 Task: Add an event with the title Sales Pipeline Evaluation, date '2023/10/24', time 8:30 AM to 10:30 AMand add a description: Welcome to the Lunch with Mentor session, an invaluable opportunity for personal growth and guidance. This session aims to create a casual and supportive environment where mentees can connect with experienced mentors, gain insights, and receive valuable advice to navigate their professional journeys., put the event into Blue category . Add location for the event as: 123 Antibes, France, logged in from the account softage.3@softage.netand send the event invitation to softage.8@softage.net and softage.9@softage.net. Set a reminder for the event 15 minutes before
Action: Mouse moved to (109, 117)
Screenshot: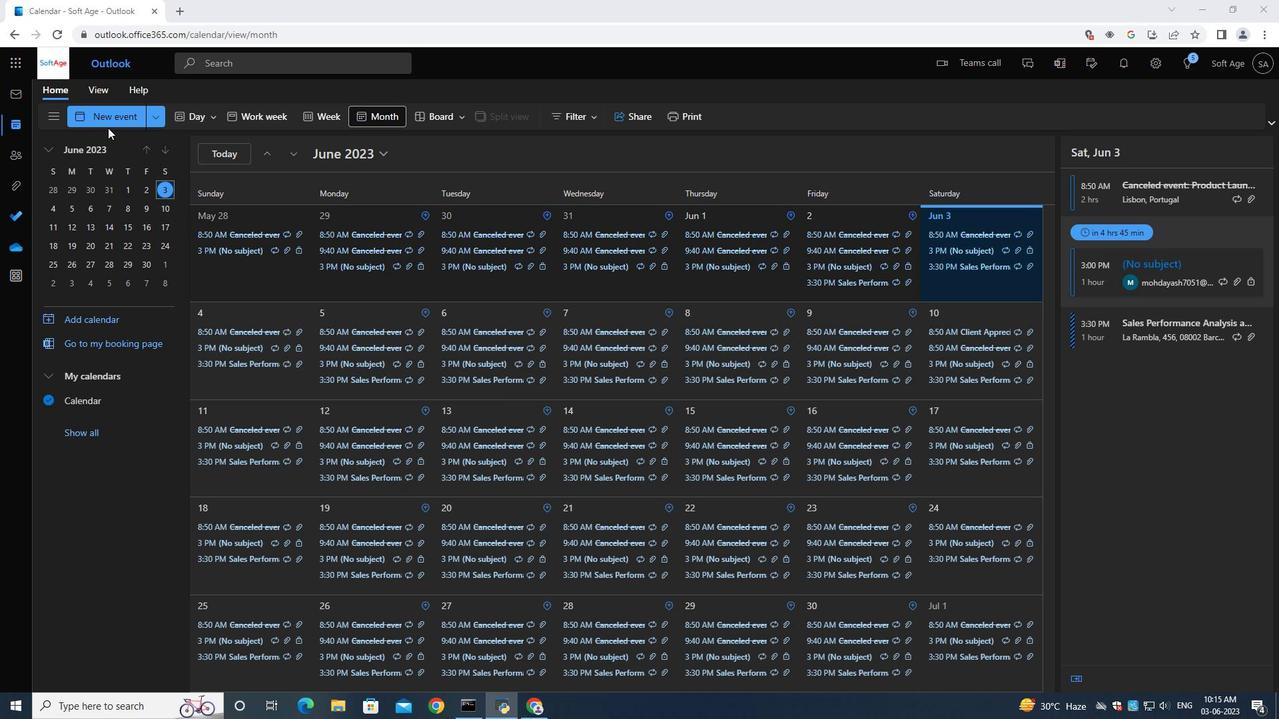 
Action: Mouse pressed left at (109, 117)
Screenshot: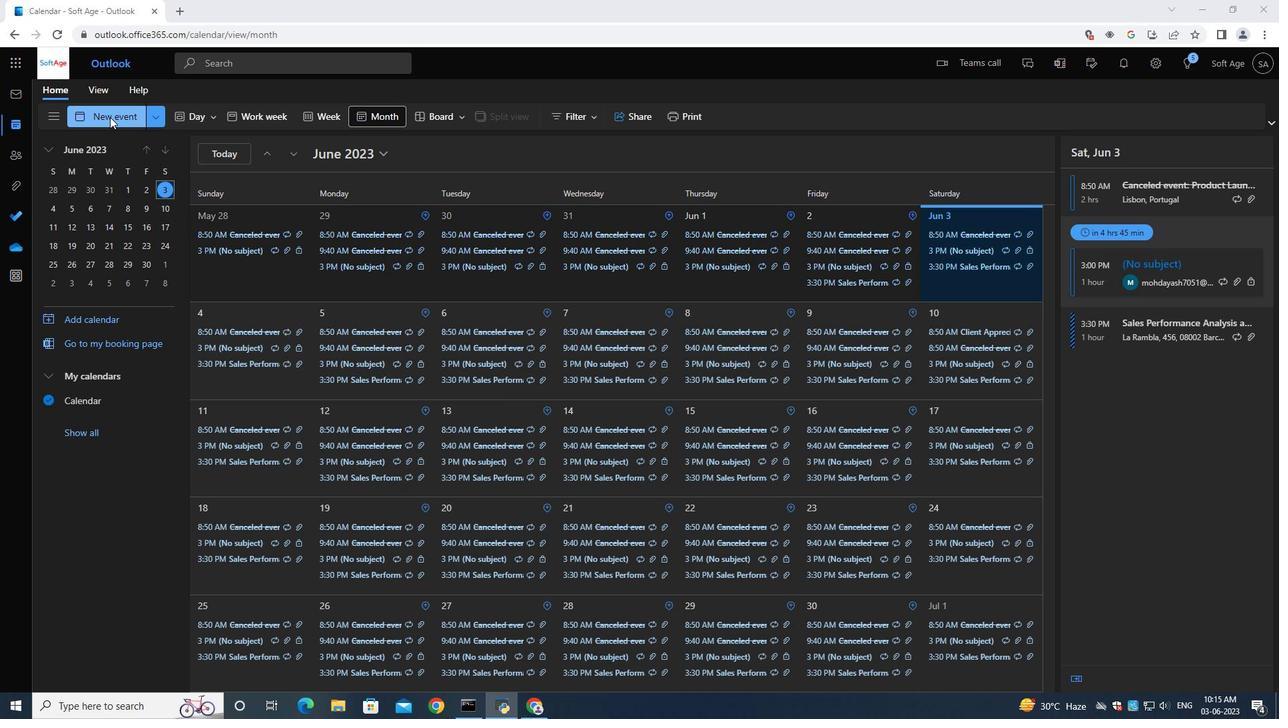 
Action: Mouse moved to (395, 211)
Screenshot: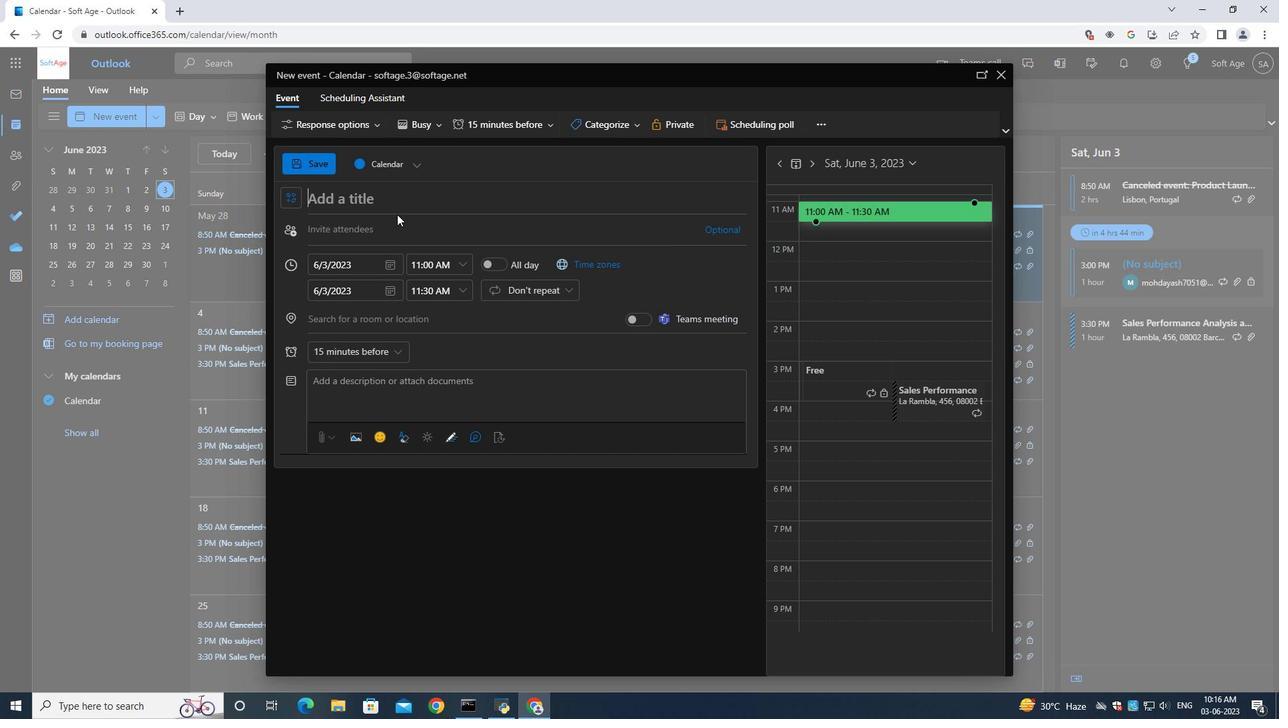 
Action: Mouse pressed left at (395, 211)
Screenshot: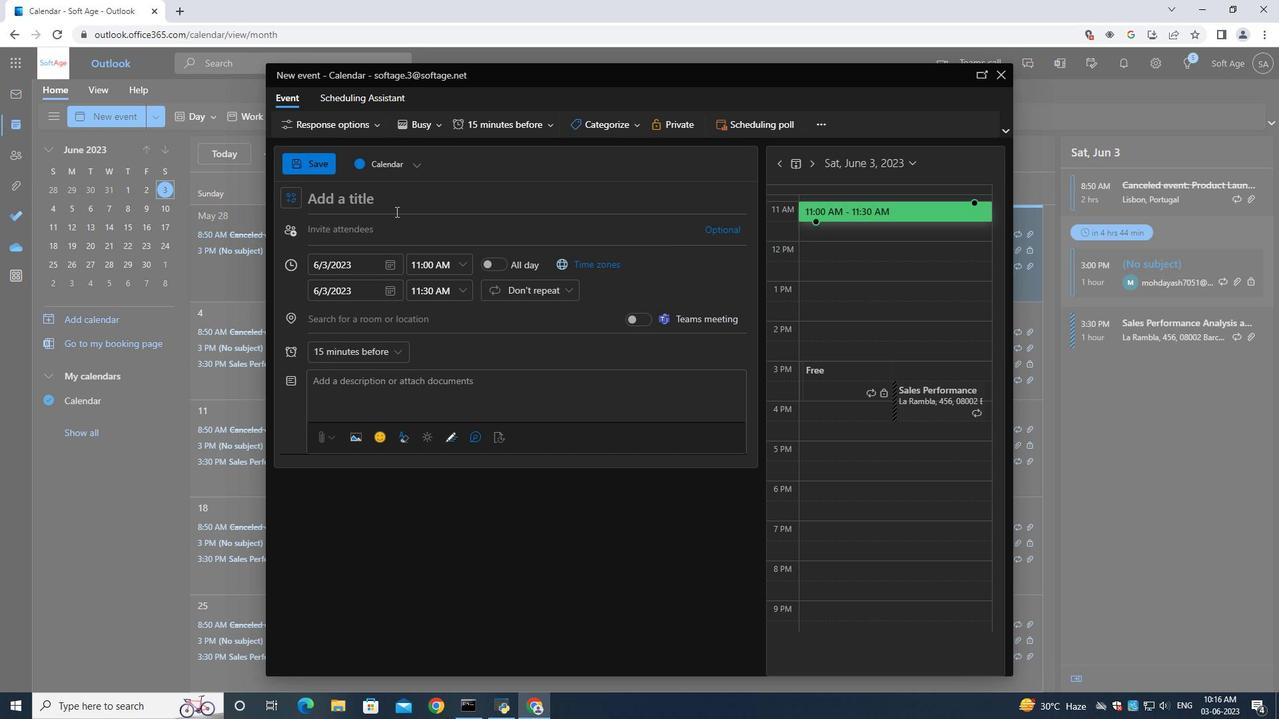 
Action: Mouse moved to (395, 211)
Screenshot: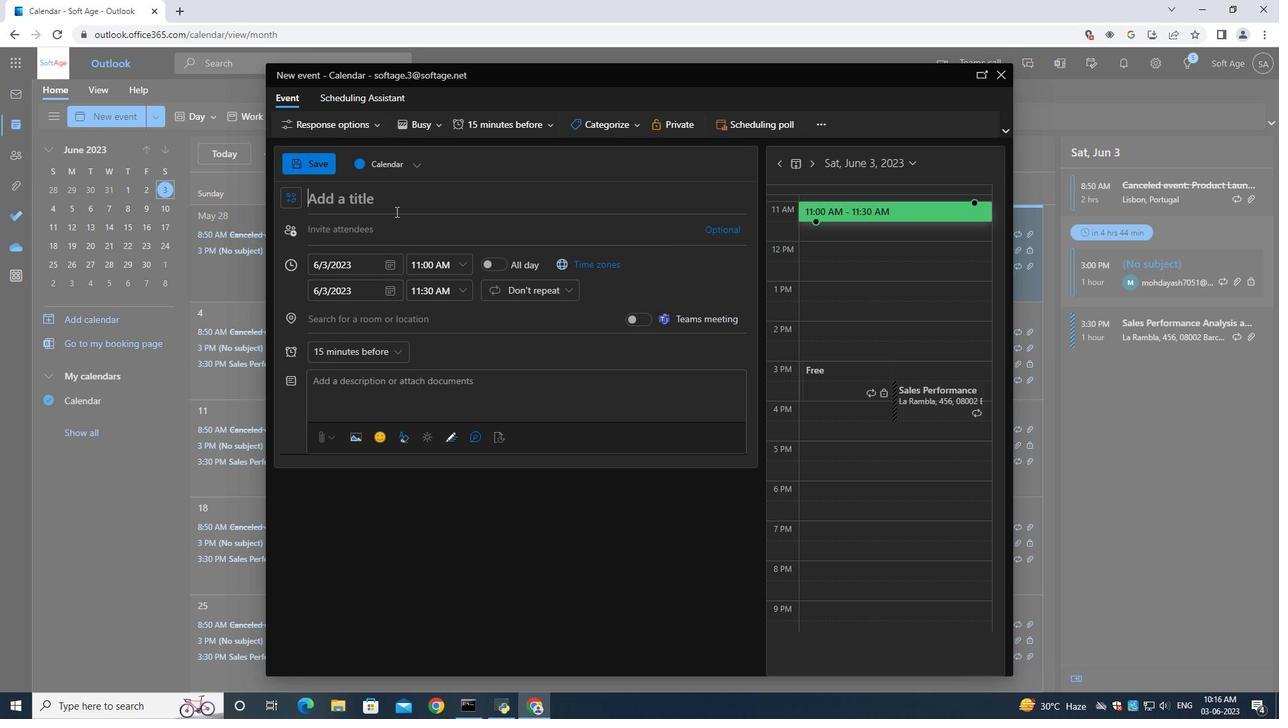 
Action: Key pressed <Key.shift>Sales<Key.space><Key.shift><Key.shift><Key.shift><Key.shift><Key.shift><Key.shift><Key.shift><Key.shift><Key.shift><Key.shift><Key.shift><Key.shift><Key.shift><Key.shift><Key.shift><Key.shift><Key.shift><Key.shift><Key.shift><Key.shift><Key.shift><Key.shift><Key.shift><Key.shift><Key.shift><Key.shift><Key.shift><Key.shift>Pipeline<Key.space><Key.shift>Evaluation
Screenshot: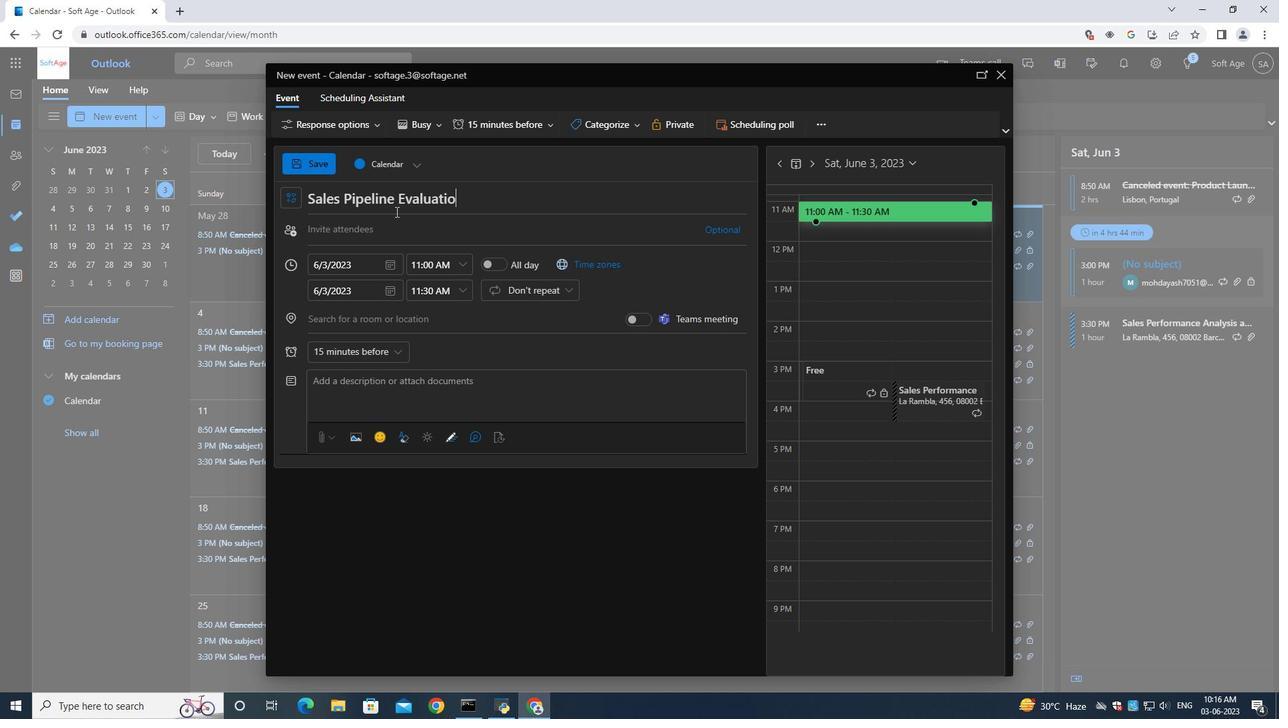 
Action: Mouse moved to (389, 263)
Screenshot: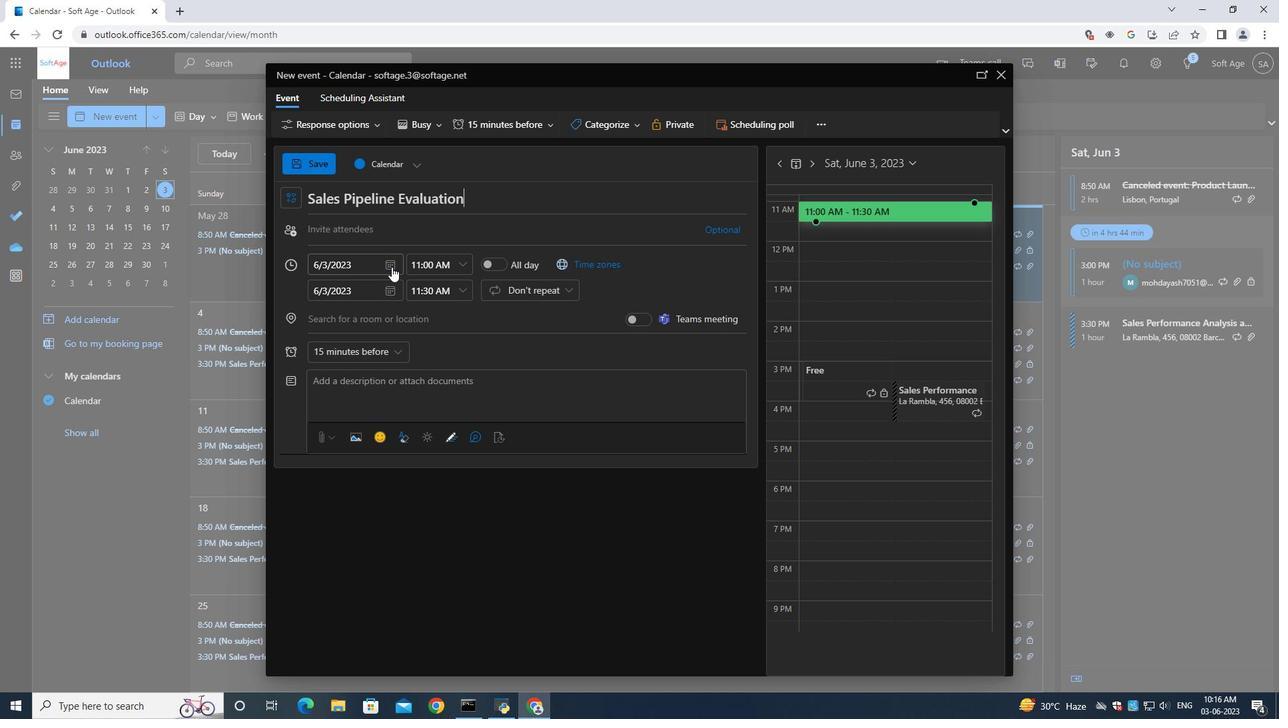
Action: Mouse pressed left at (389, 263)
Screenshot: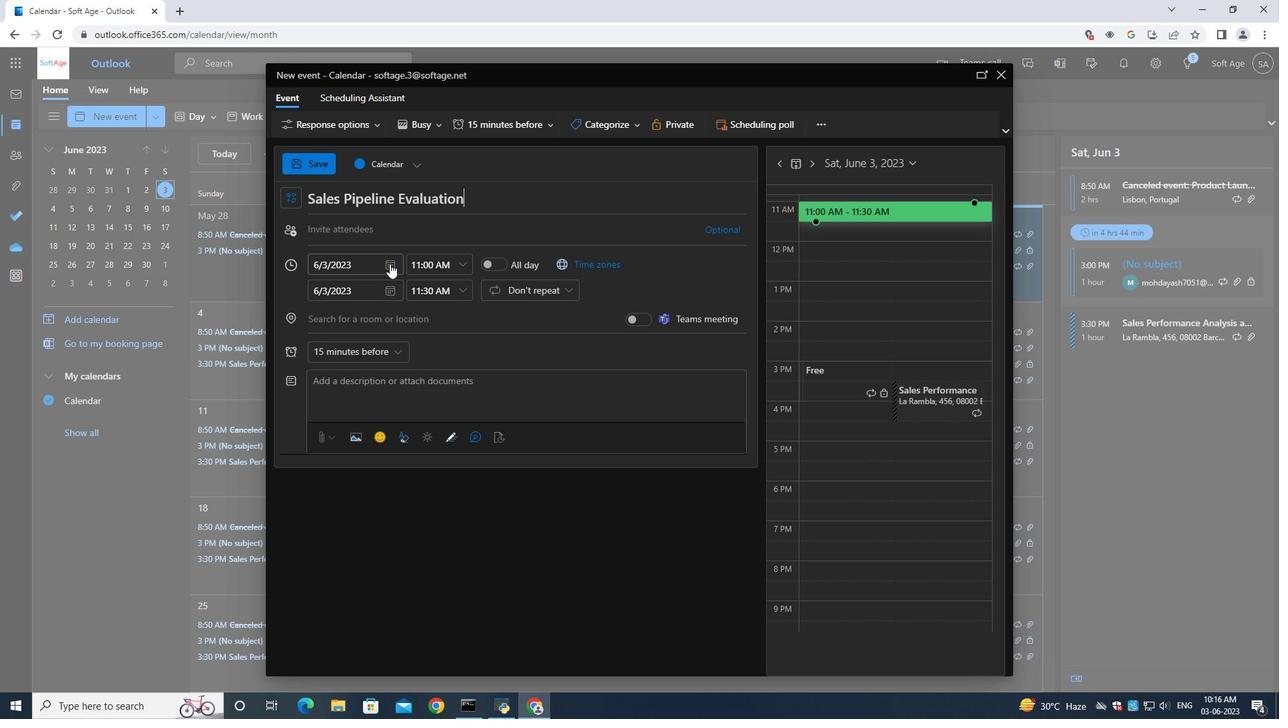 
Action: Mouse moved to (434, 293)
Screenshot: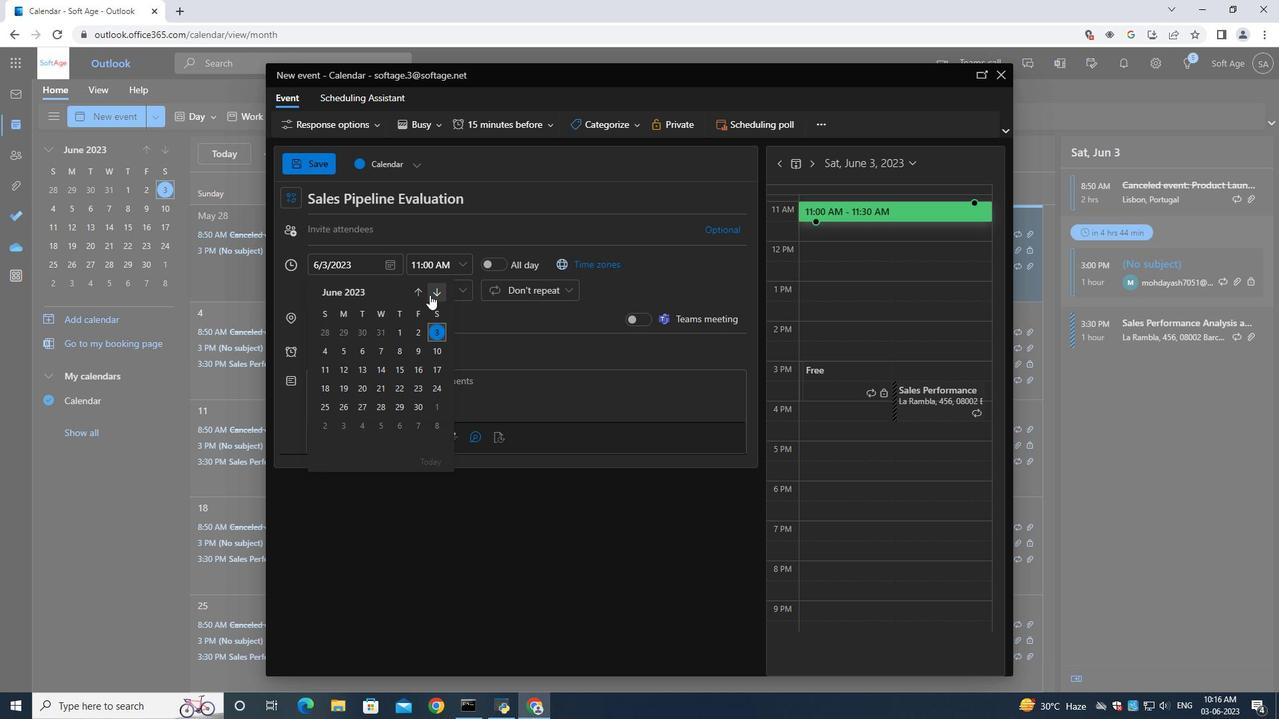 
Action: Mouse pressed left at (434, 293)
Screenshot: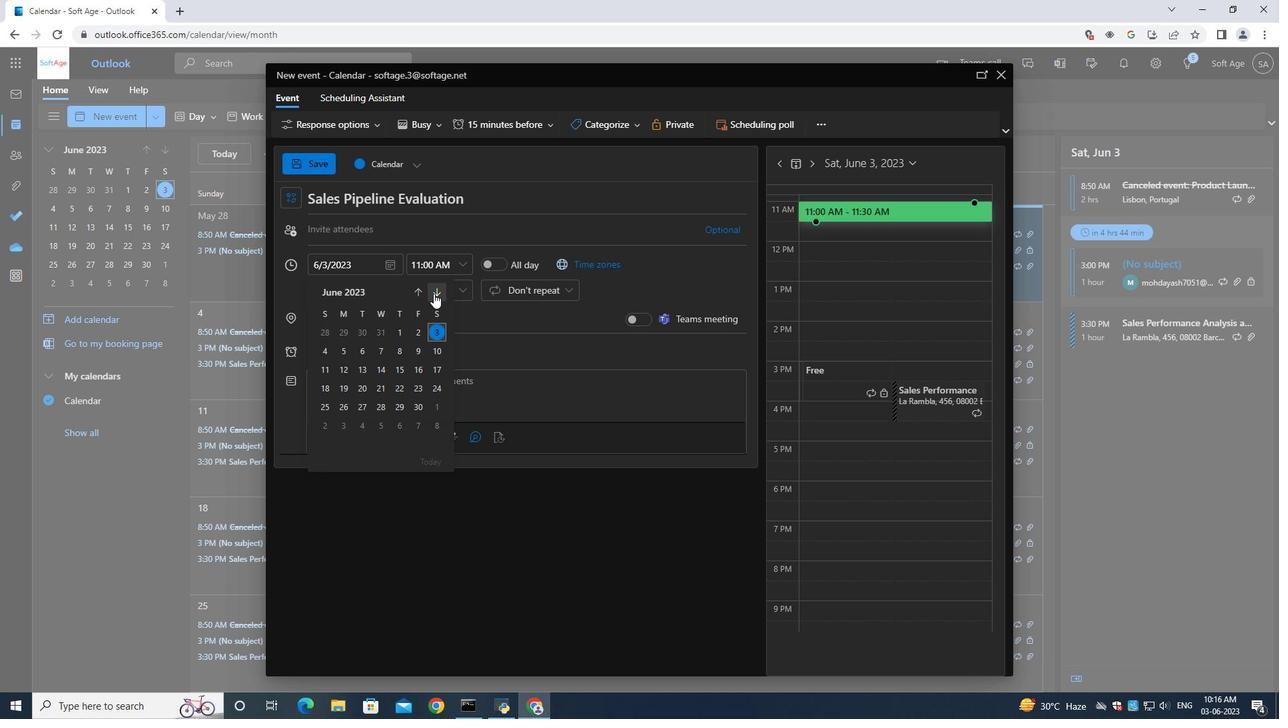 
Action: Mouse moved to (434, 294)
Screenshot: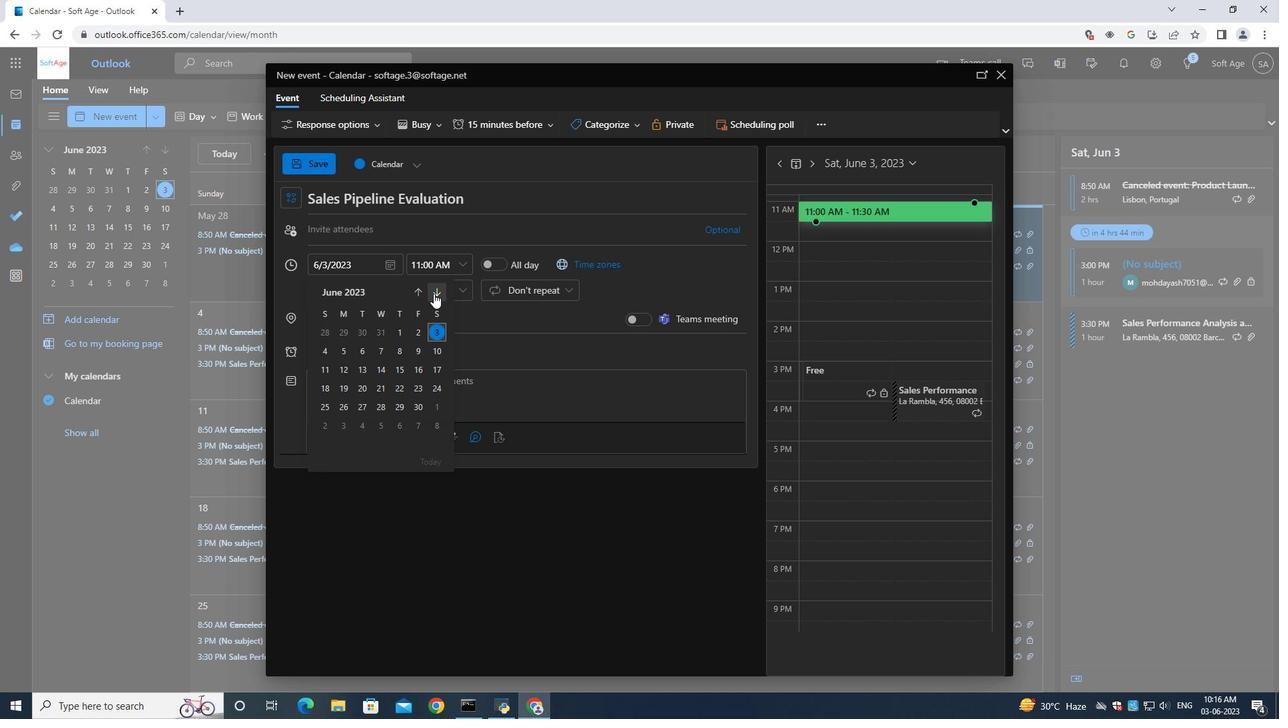 
Action: Mouse pressed left at (434, 294)
Screenshot: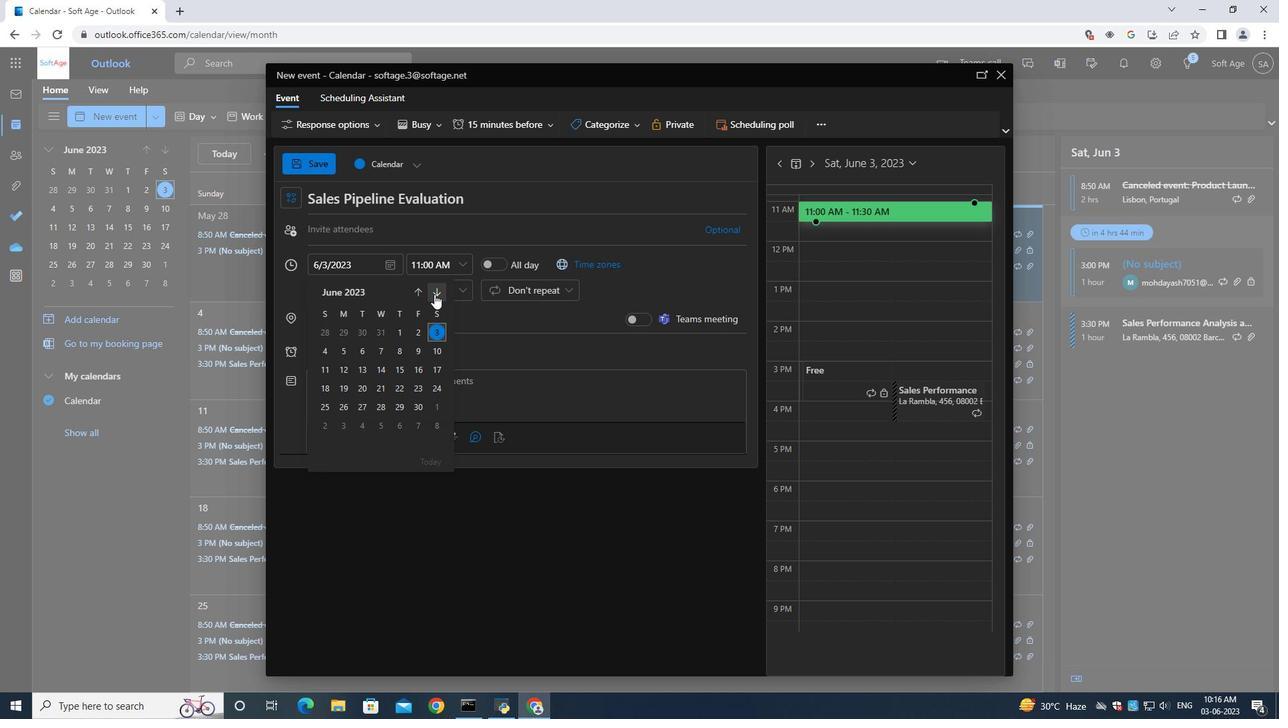 
Action: Mouse pressed left at (434, 294)
Screenshot: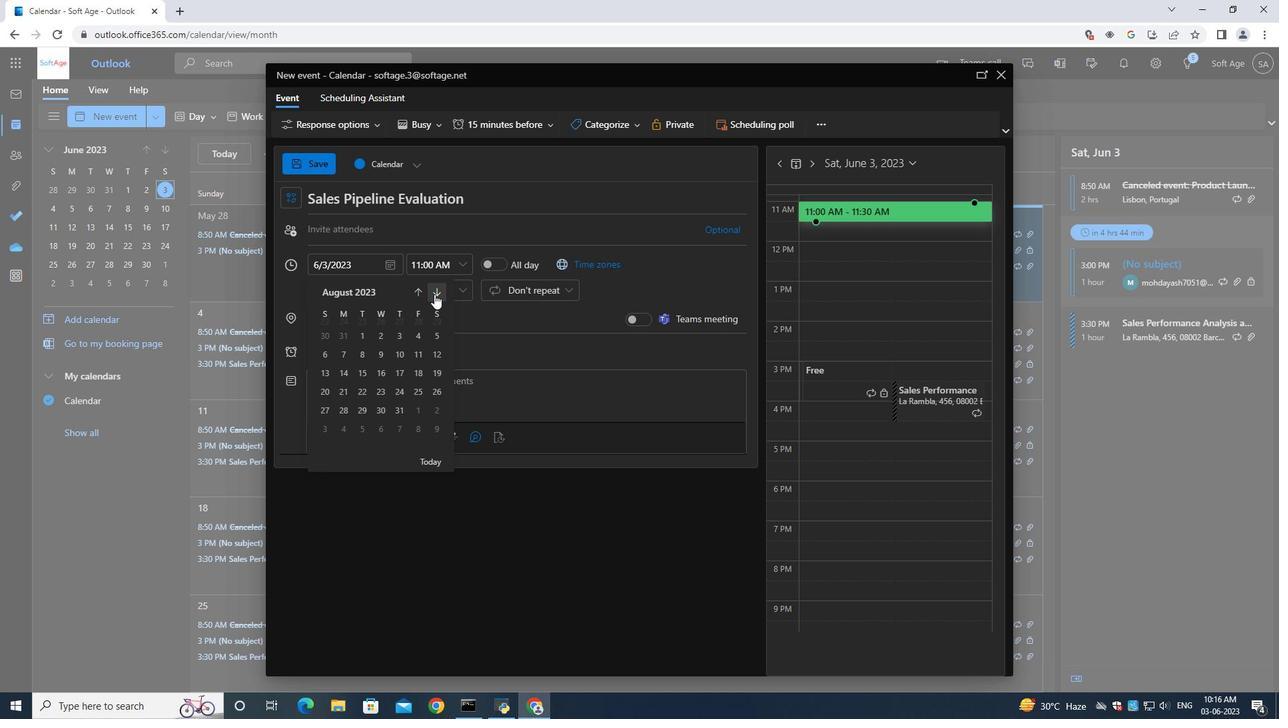 
Action: Mouse pressed left at (434, 294)
Screenshot: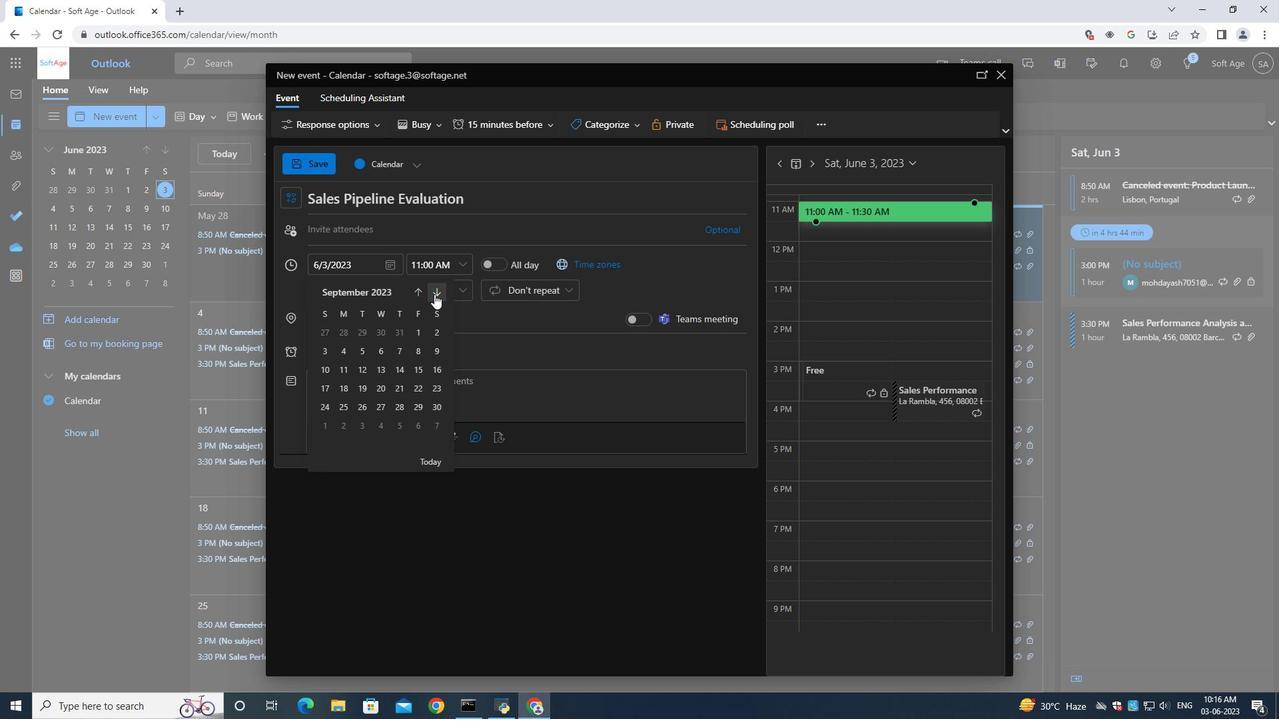 
Action: Mouse moved to (361, 393)
Screenshot: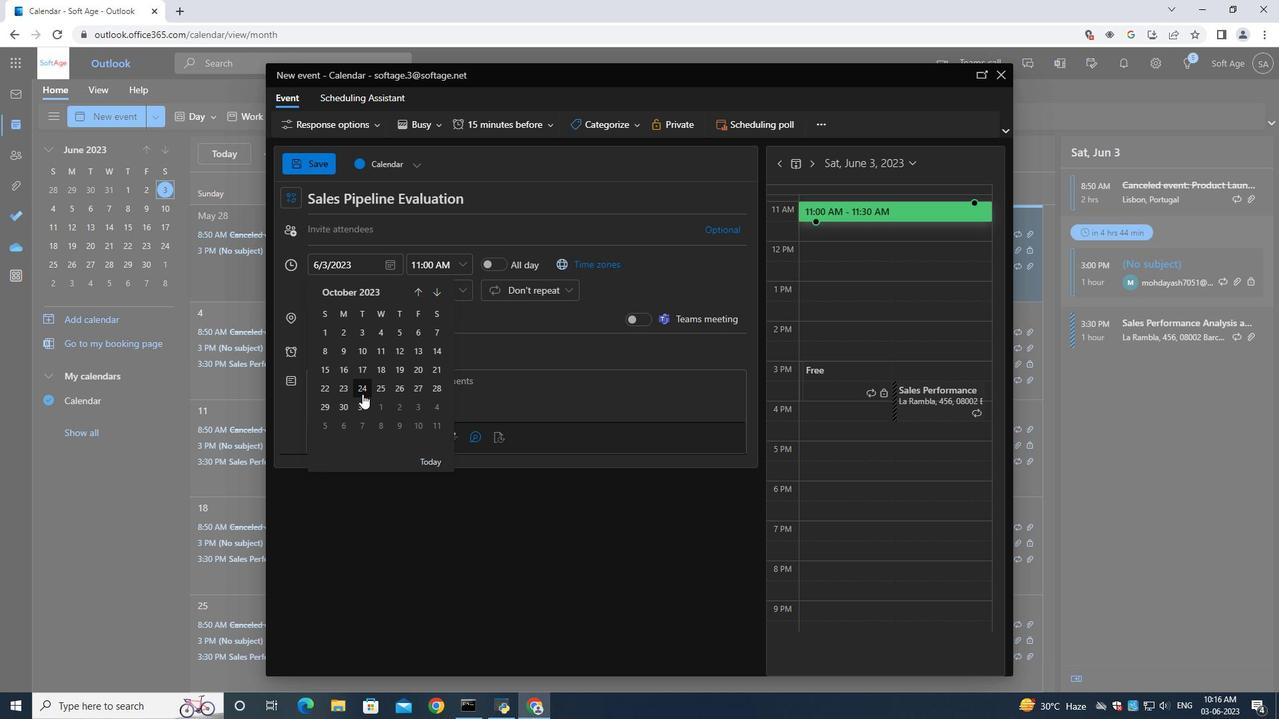 
Action: Mouse pressed left at (361, 393)
Screenshot: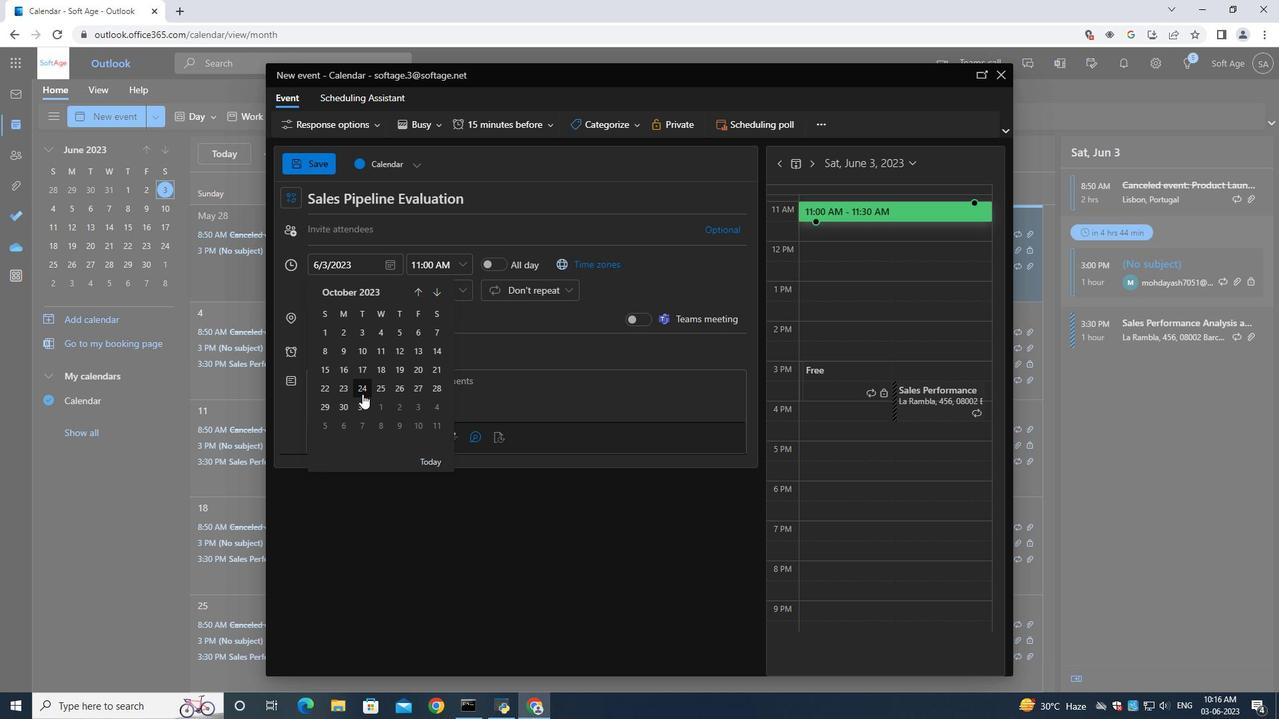 
Action: Mouse moved to (437, 267)
Screenshot: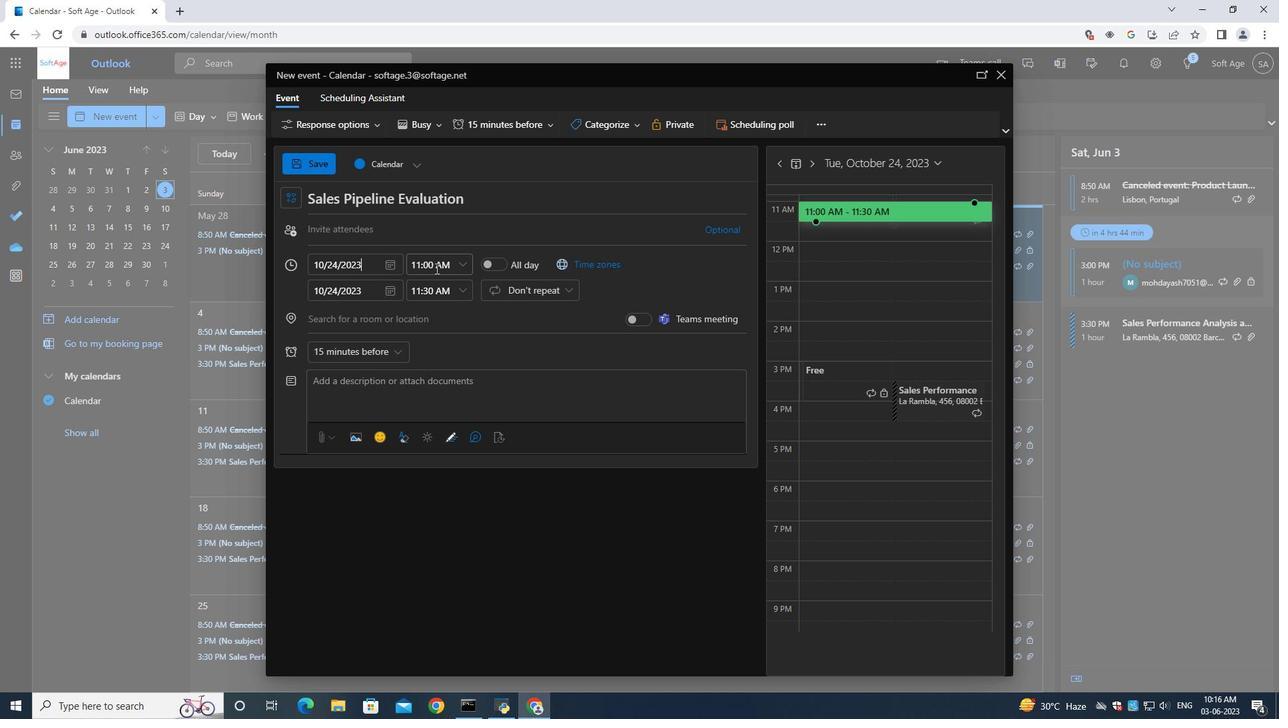 
Action: Mouse pressed left at (437, 267)
Screenshot: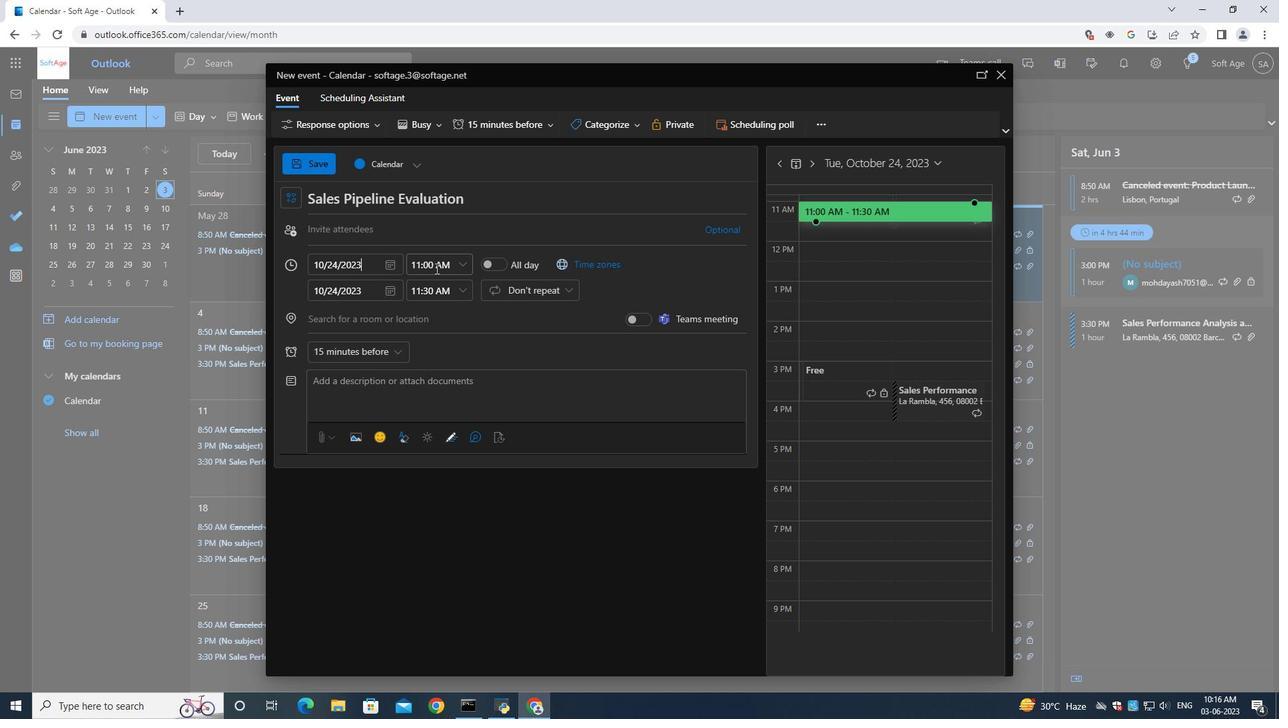 
Action: Mouse moved to (438, 268)
Screenshot: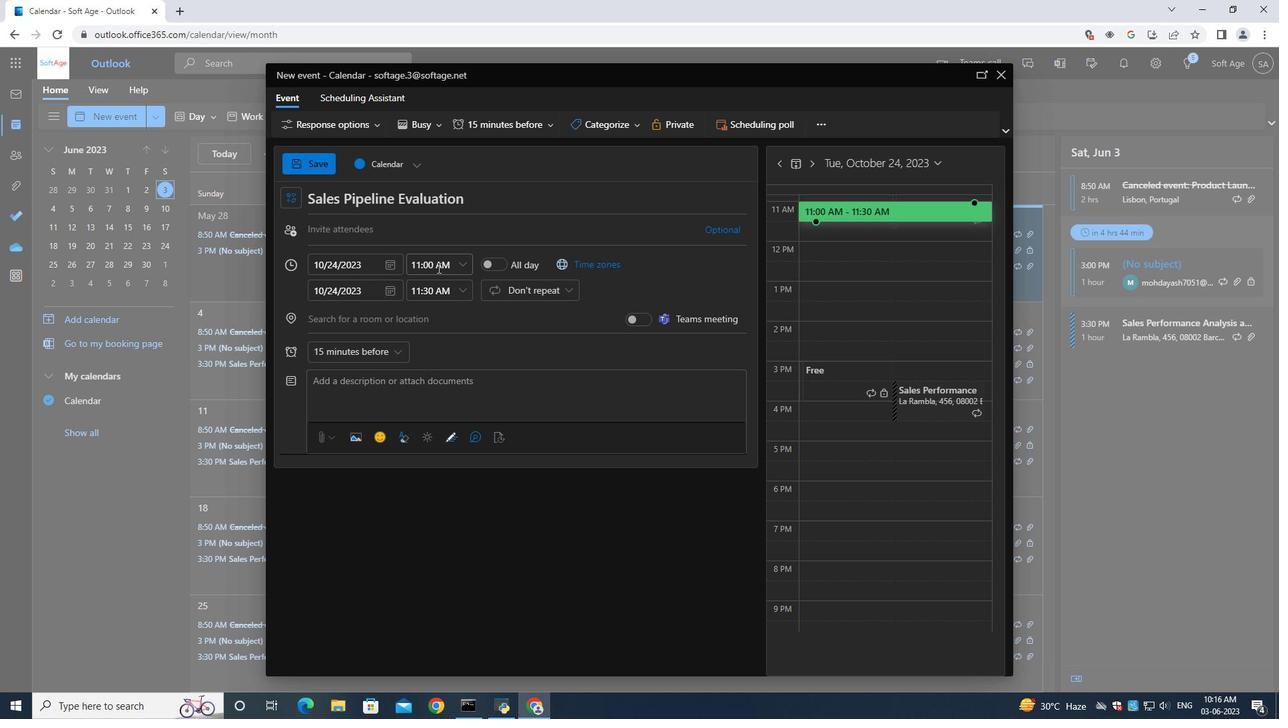 
Action: Key pressed 8<Key.shift_r>:30<Key.shift>AM
Screenshot: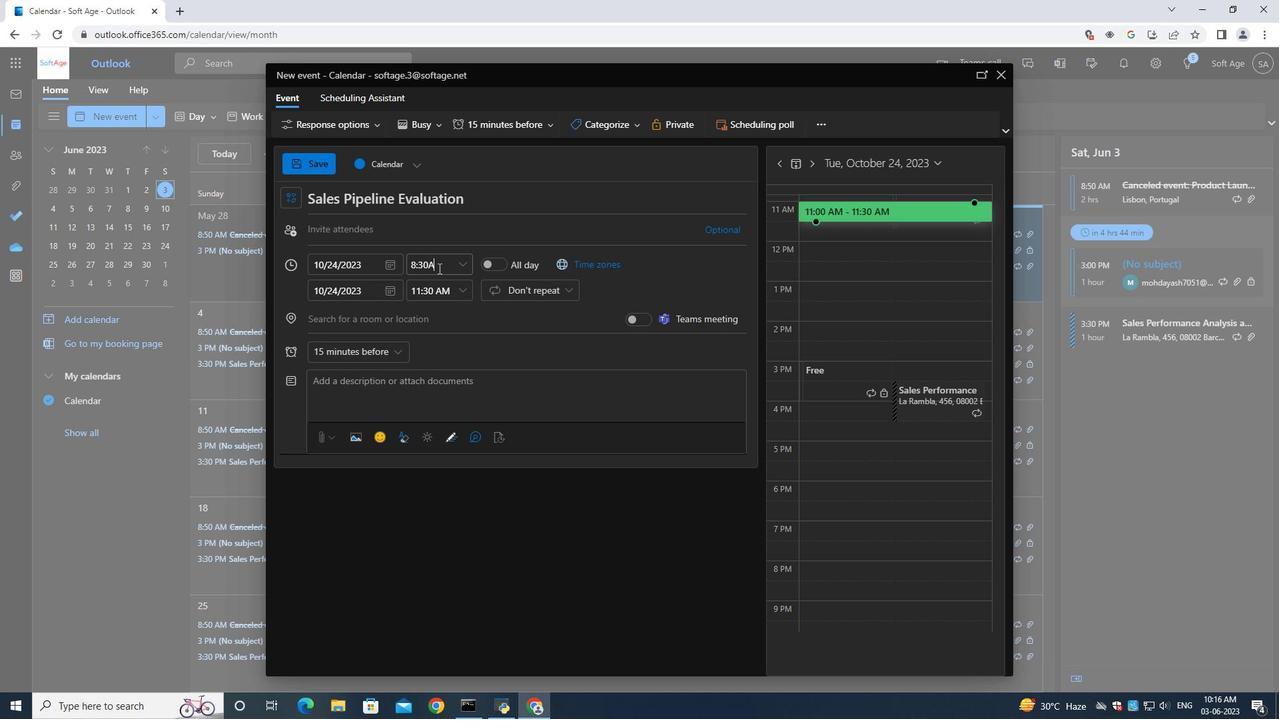 
Action: Mouse moved to (431, 293)
Screenshot: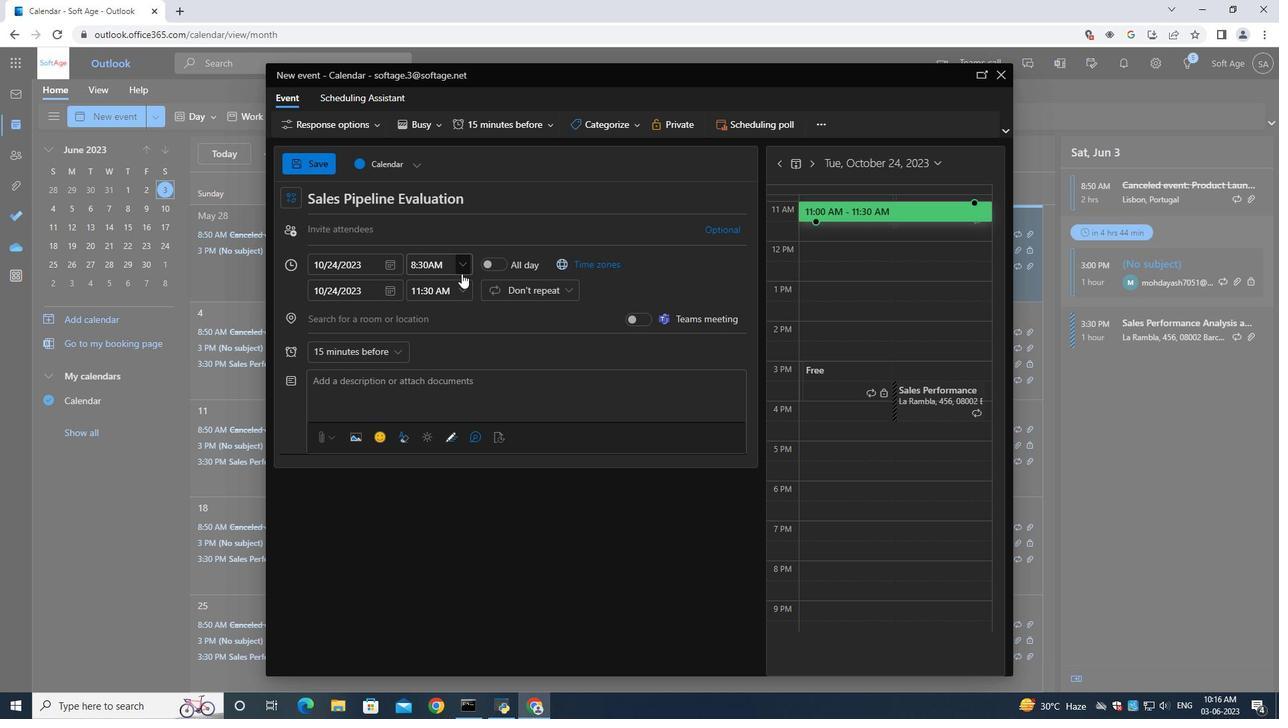 
Action: Mouse pressed left at (431, 293)
Screenshot: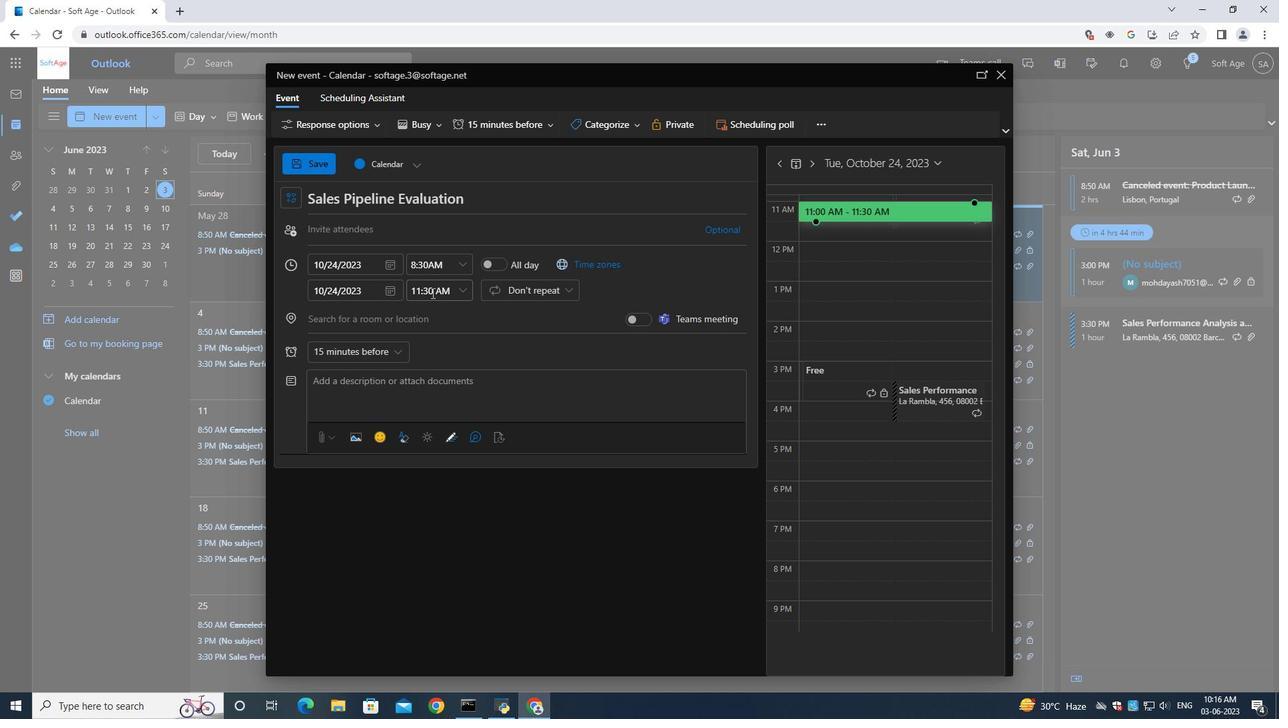 
Action: Mouse moved to (433, 293)
Screenshot: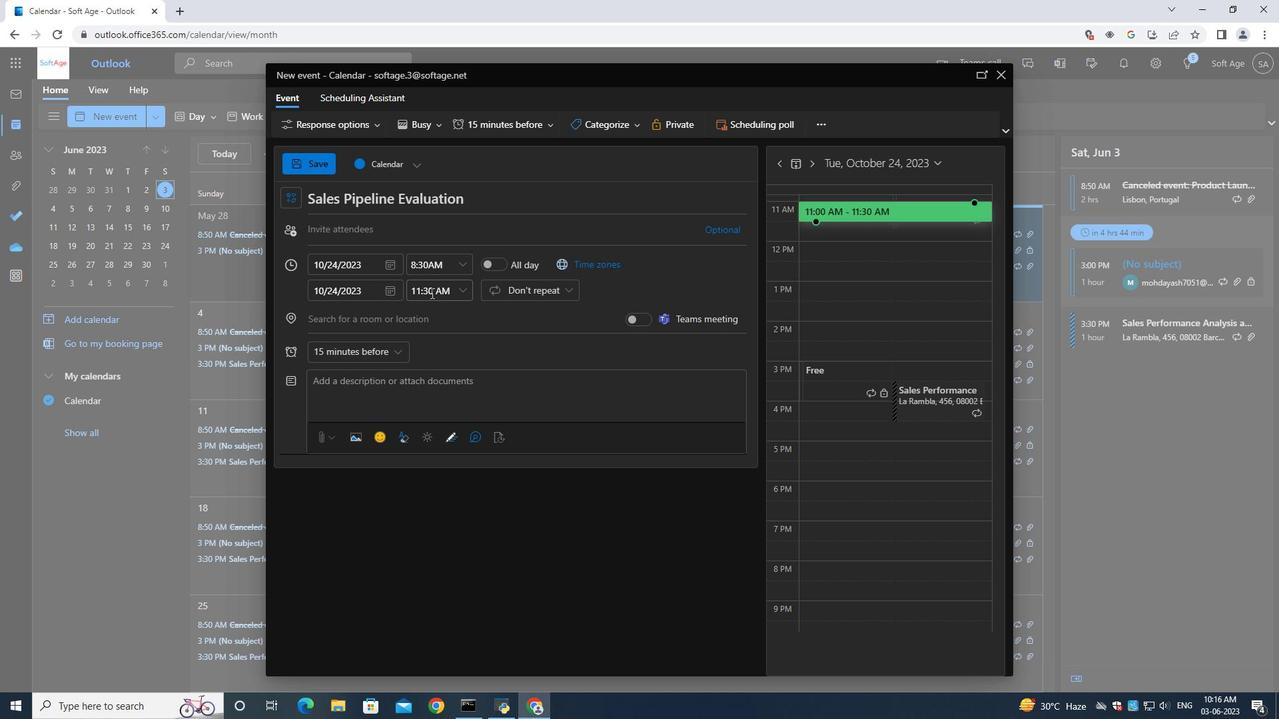 
Action: Key pressed 10<Key.shift_r>:30<Key.shift>AM
Screenshot: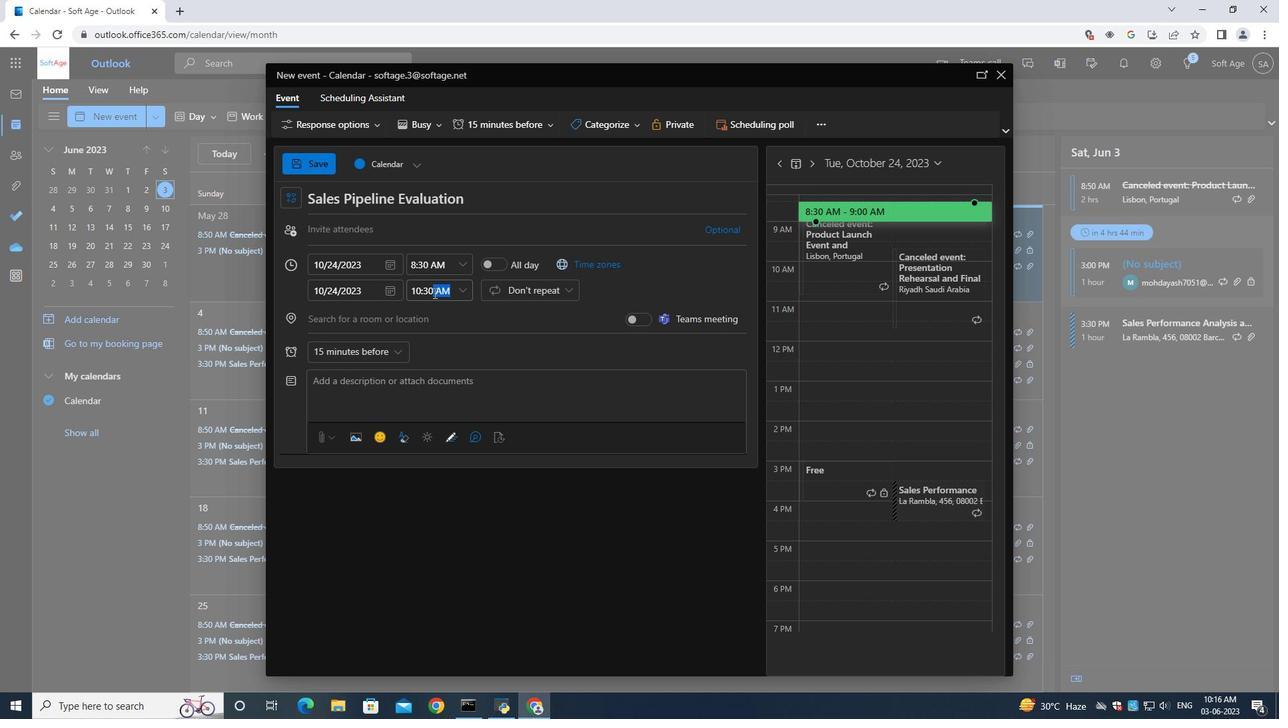 
Action: Mouse moved to (389, 383)
Screenshot: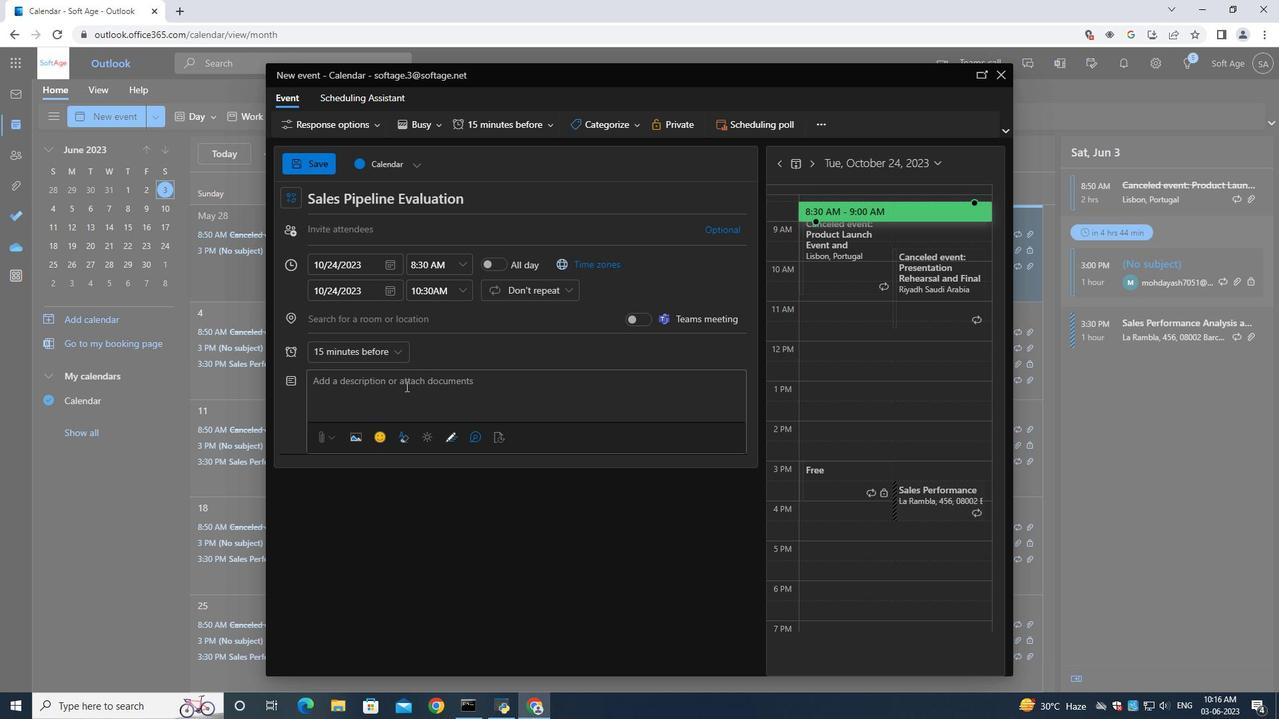 
Action: Mouse pressed left at (389, 383)
Screenshot: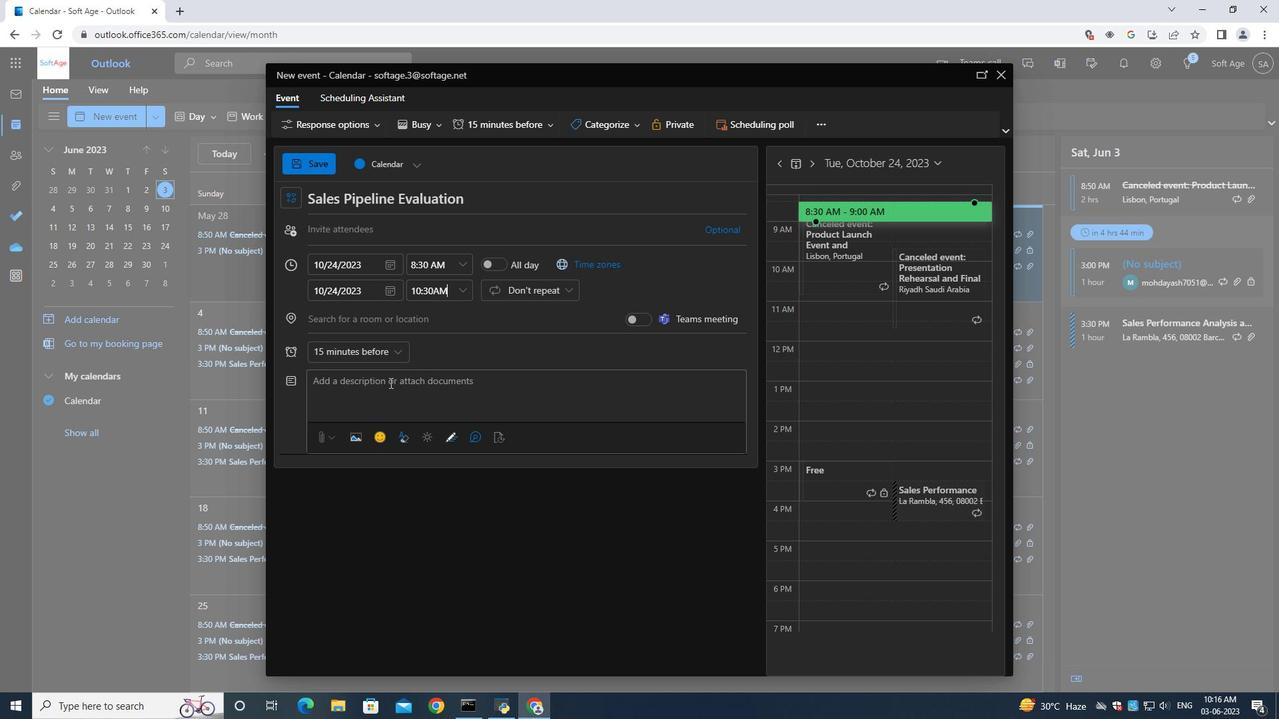 
Action: Mouse moved to (404, 380)
Screenshot: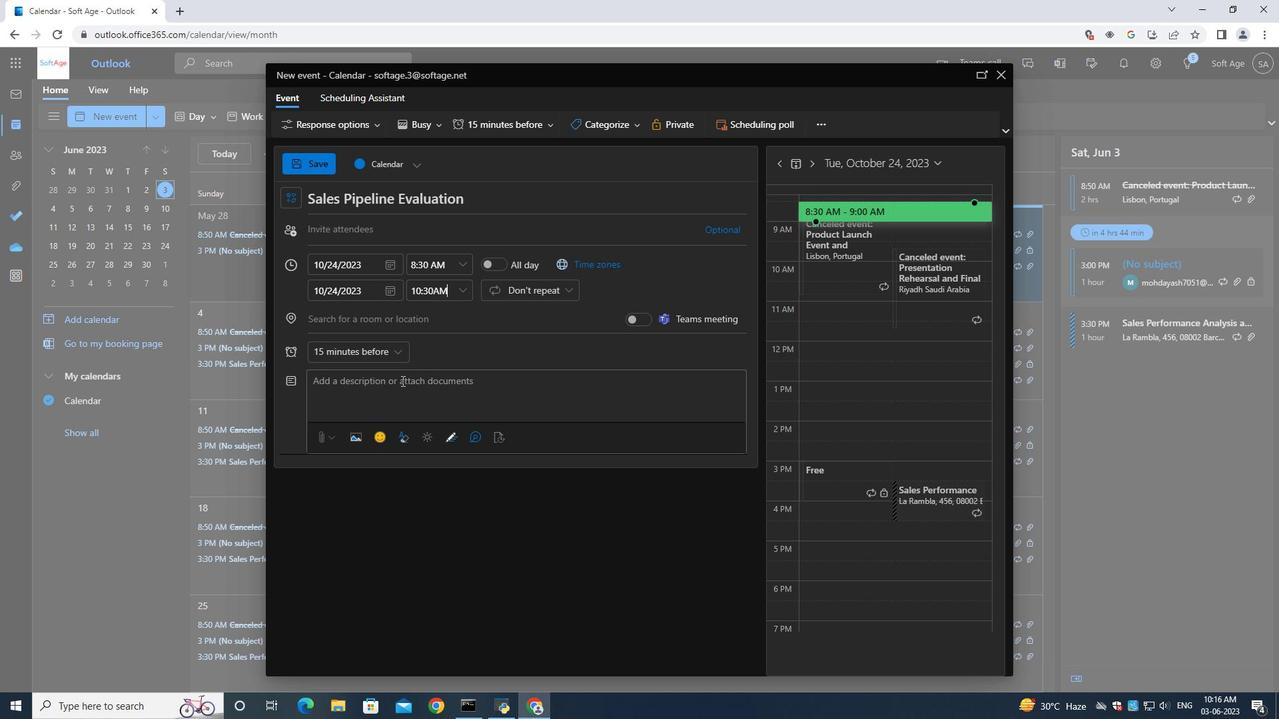 
Action: Key pressed <Key.shift>Welcome<Key.space>to<Key.space>the<Key.space><Key.shift>Luc<Key.backspace>nch<Key.space>with<Key.space><Key.shift>Mentor<Key.space>session,<Key.space>an<Key.space>invaluable<Key.space>opportunity<Key.space>for<Key.space>personal<Key.space>growth<Key.space>and<Key.space>guidance.<Key.space><Key.shift><Key.shift><Key.shift><Key.shift><Key.shift><Key.shift><Key.shift><Key.shift><Key.shift>This<Key.space>session<Key.space>aims<Key.space>to<Key.space>create<Key.space>a<Key.space>casual<Key.space>and<Key.space>supportive<Key.space>environment<Key.space>where<Key.space>mentees<Key.space>can<Key.space>connect<Key.space>with<Key.space>experienced<Key.space>mentors,<Key.space>gain<Key.space>insights,<Key.space>and<Key.space>recive<Key.space>valuable<Key.space>advice<Key.space>to<Key.space>navigate<Key.space>their<Key.space>professional<Key.space>journeys.
Screenshot: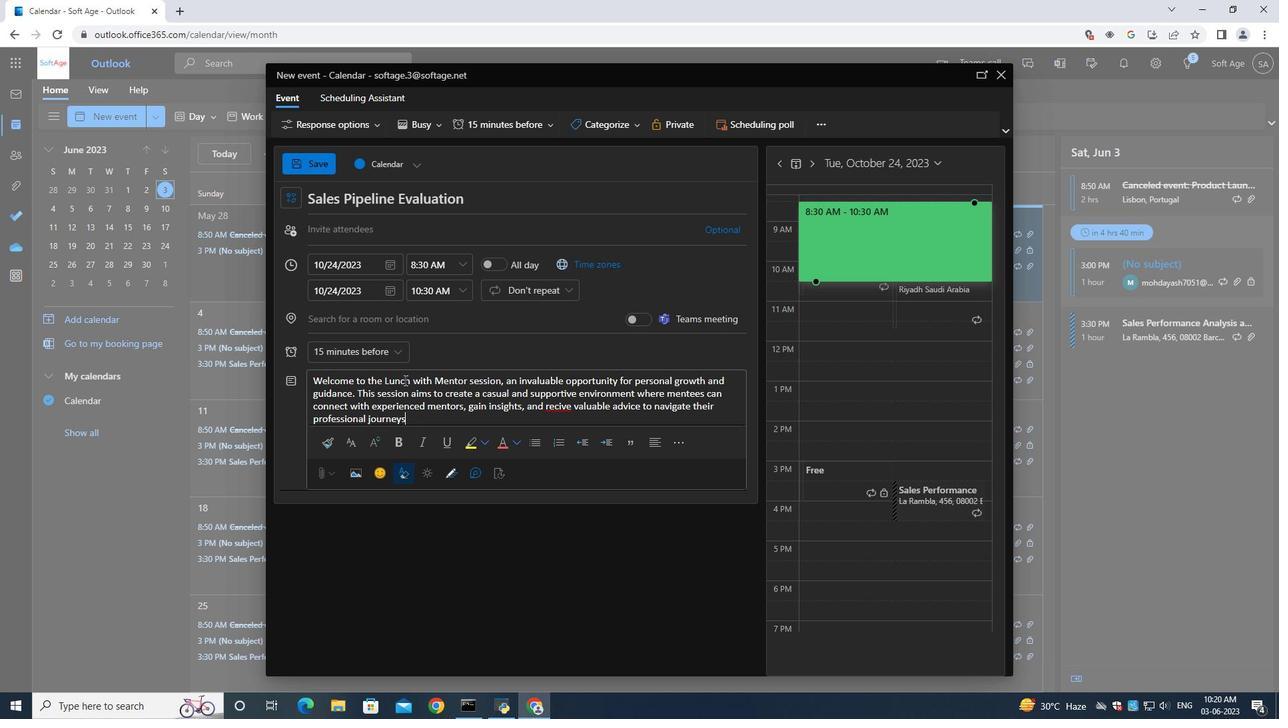 
Action: Mouse moved to (605, 128)
Screenshot: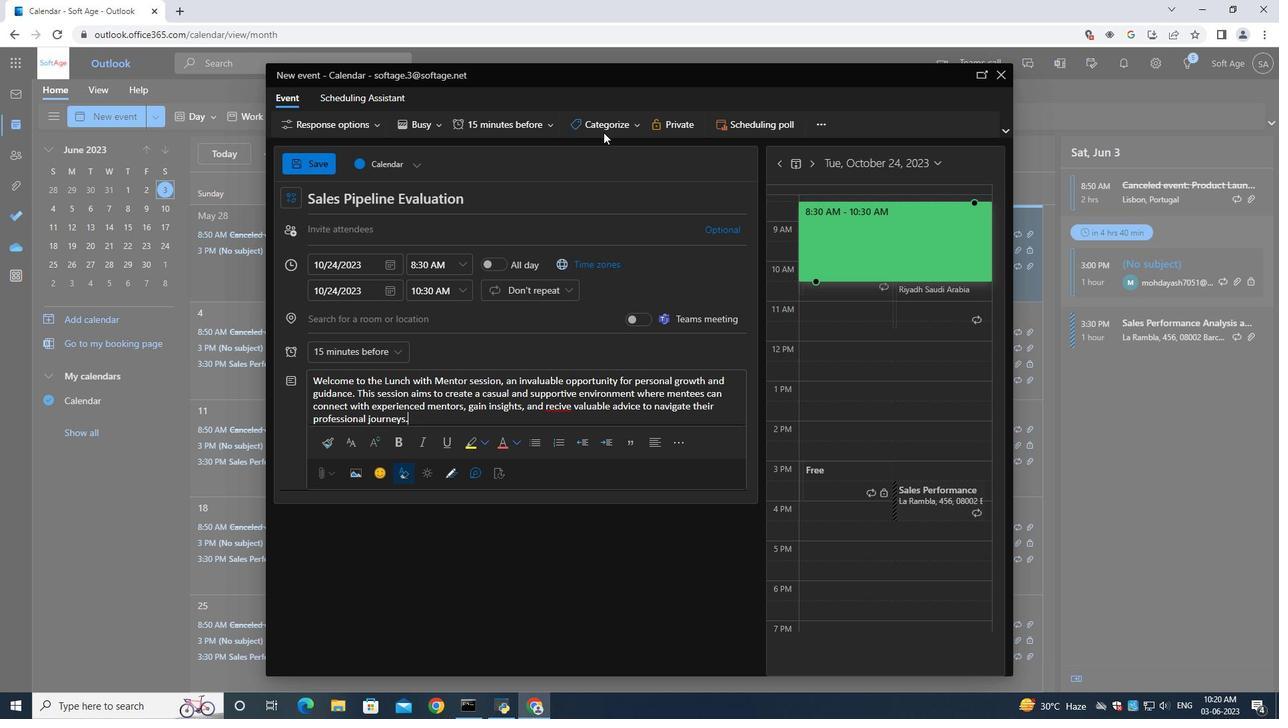 
Action: Mouse pressed left at (605, 128)
Screenshot: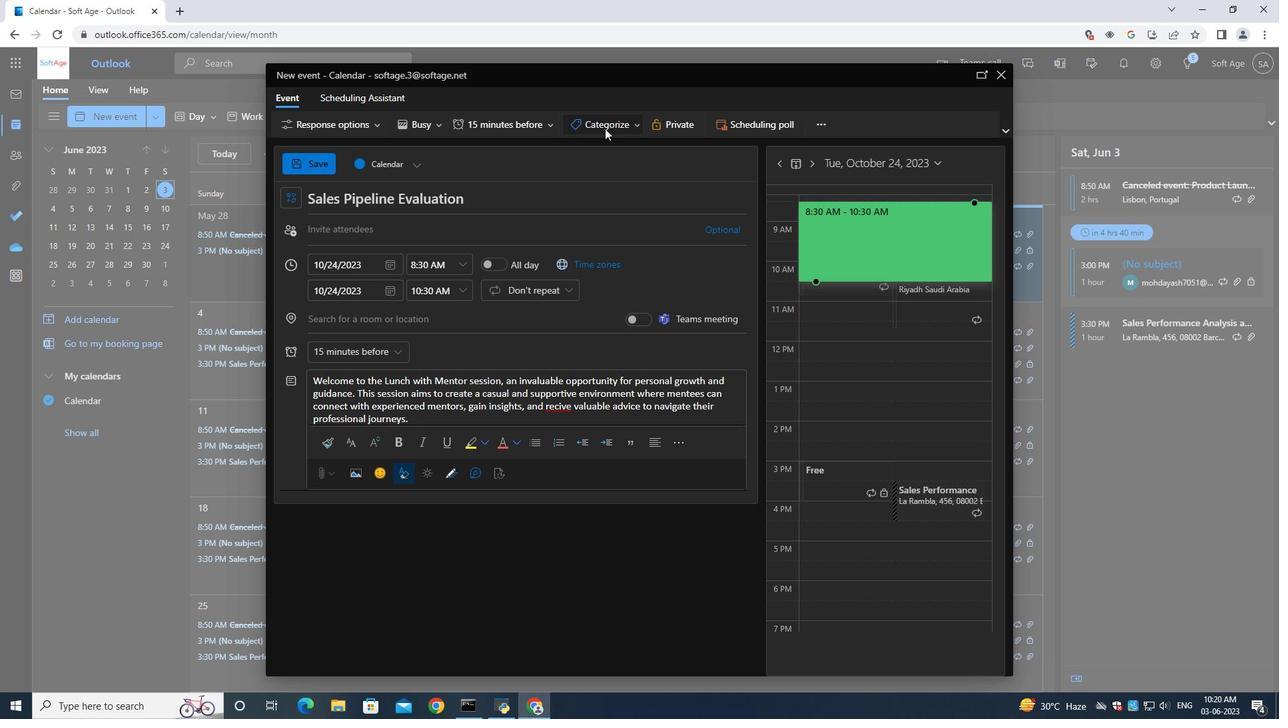 
Action: Mouse moved to (601, 154)
Screenshot: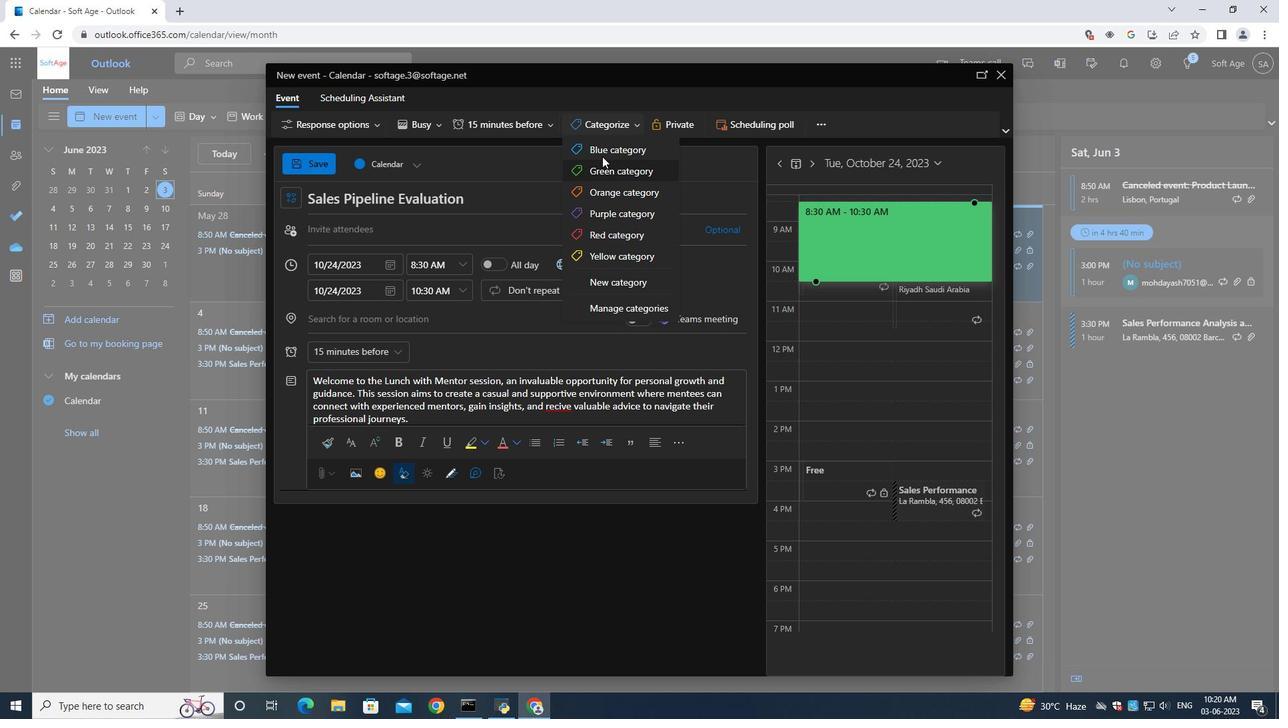 
Action: Mouse pressed left at (601, 154)
Screenshot: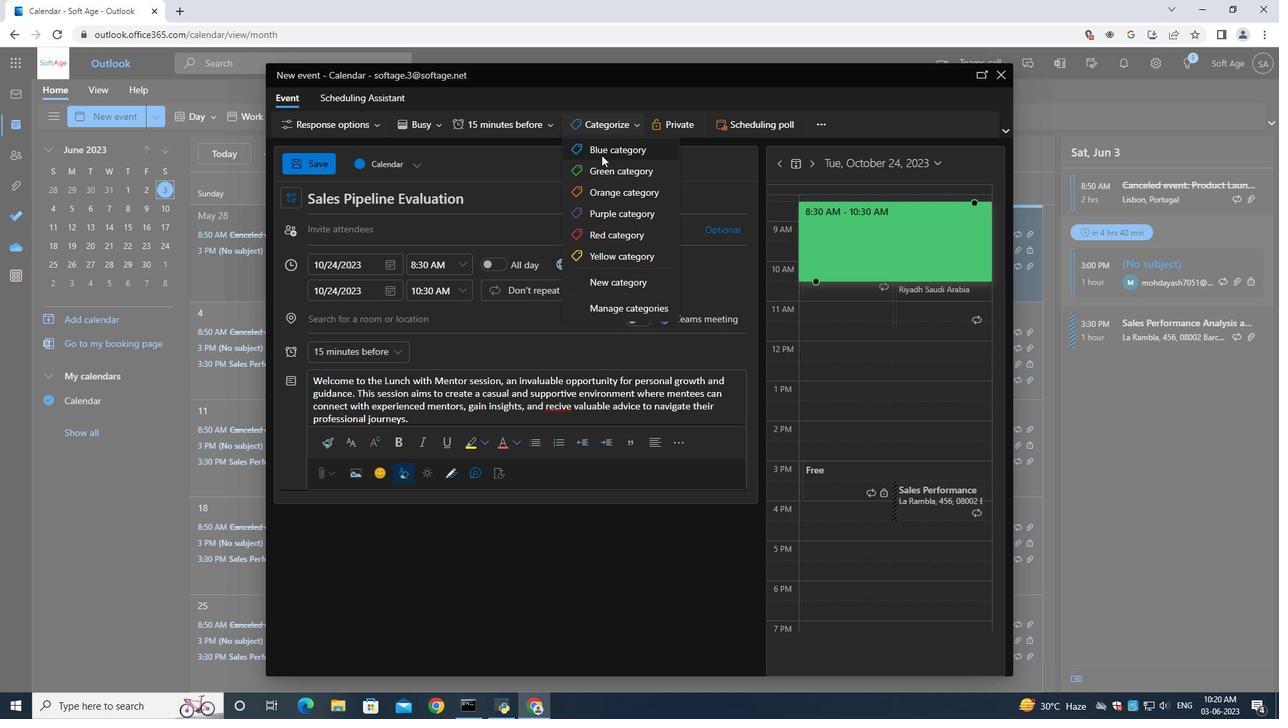 
Action: Mouse moved to (389, 323)
Screenshot: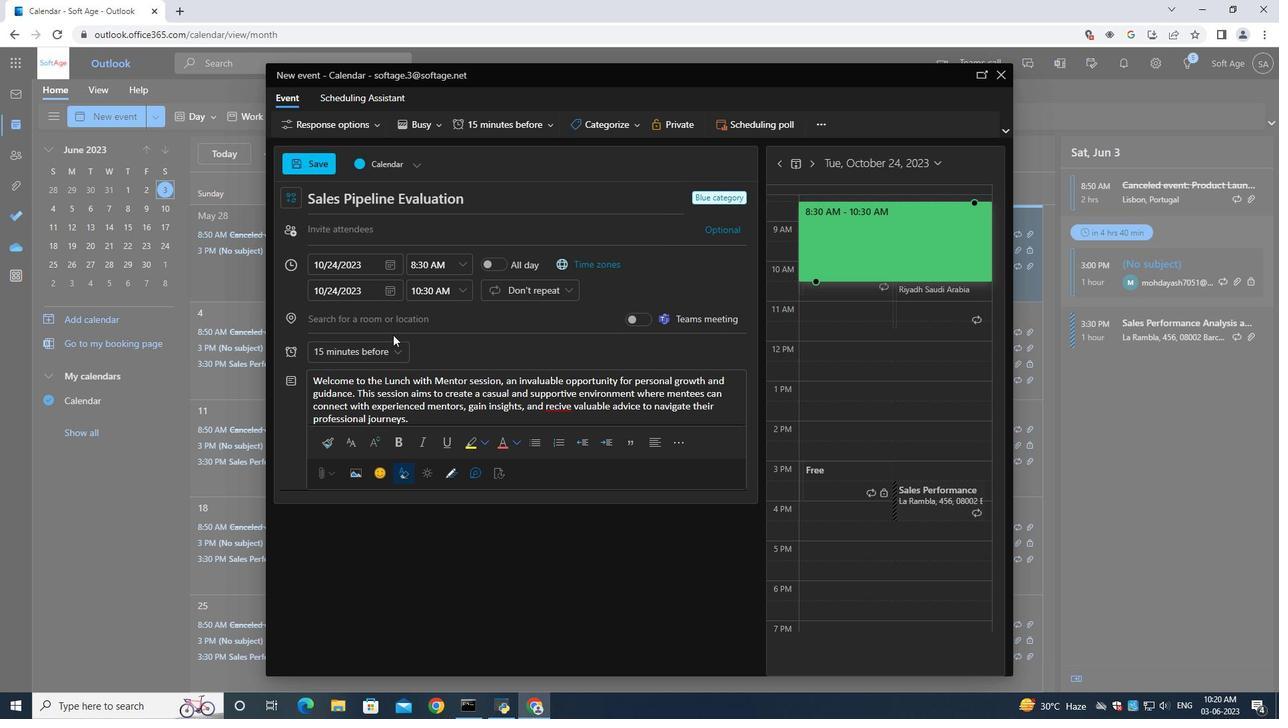 
Action: Mouse pressed left at (389, 323)
Screenshot: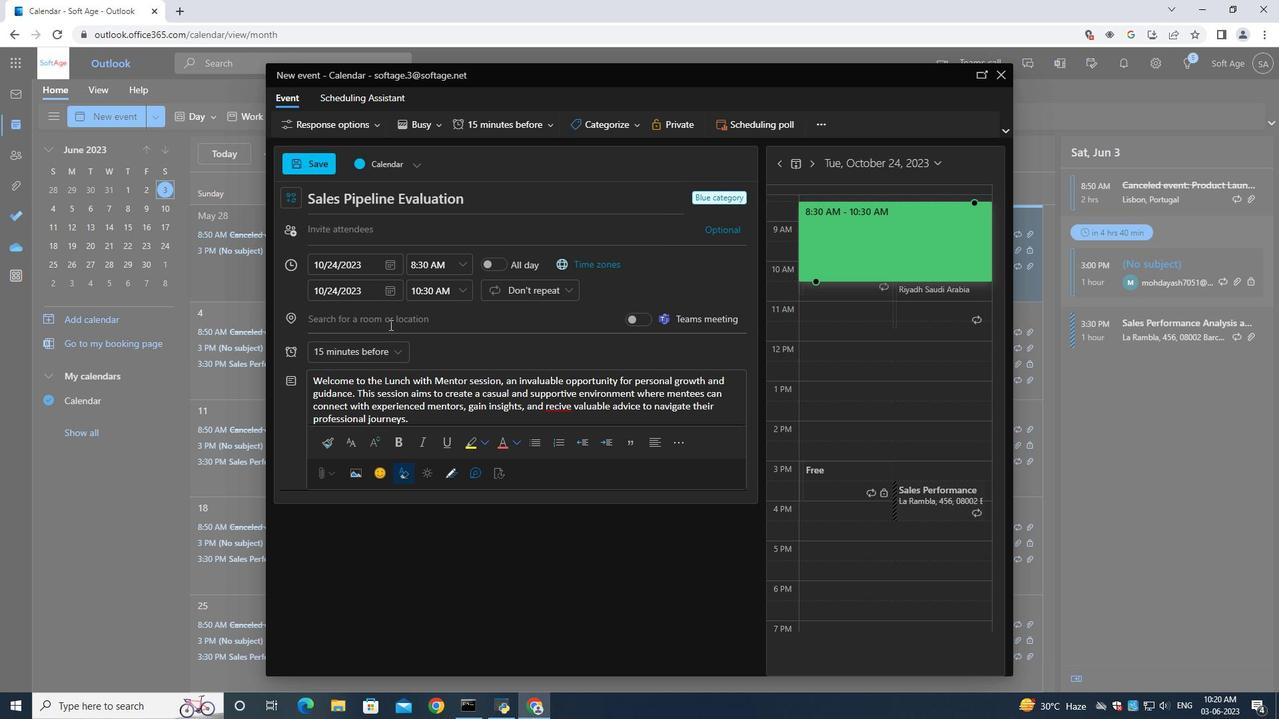
Action: Mouse moved to (410, 316)
Screenshot: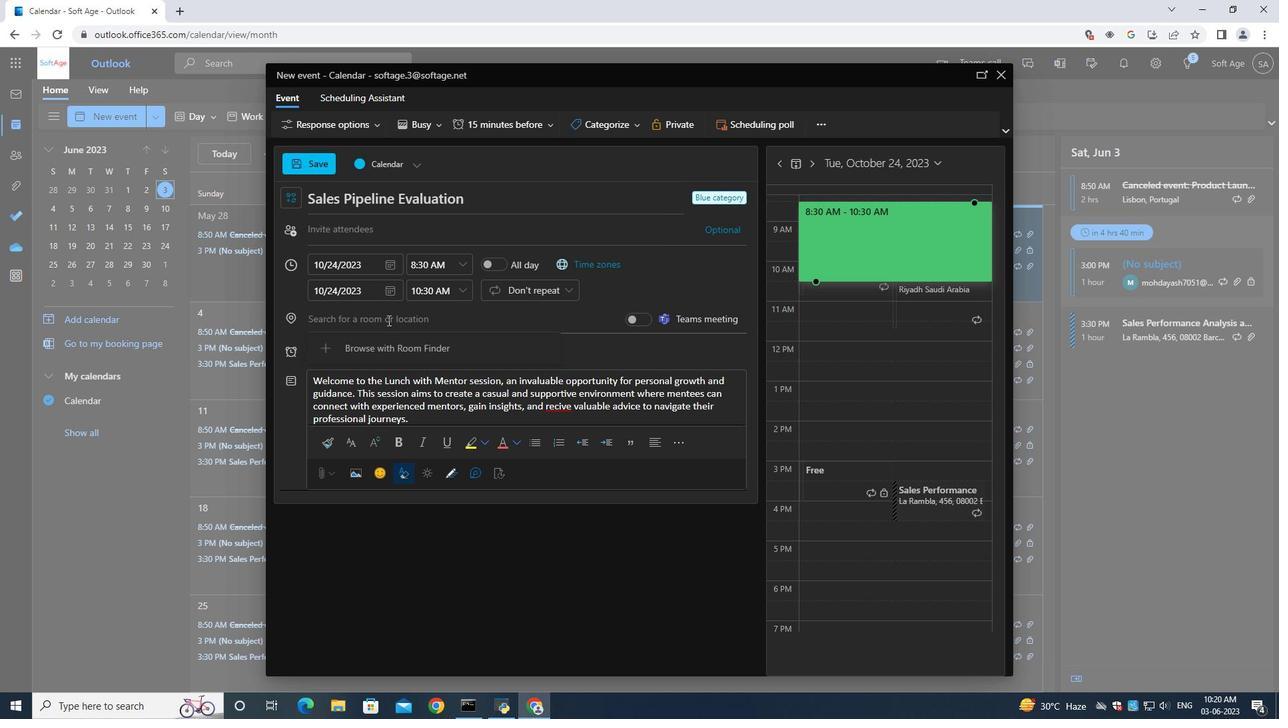 
Action: Key pressed 123<Key.space><Key.shift>Antibes,<Key.space><Key.shift>France
Screenshot: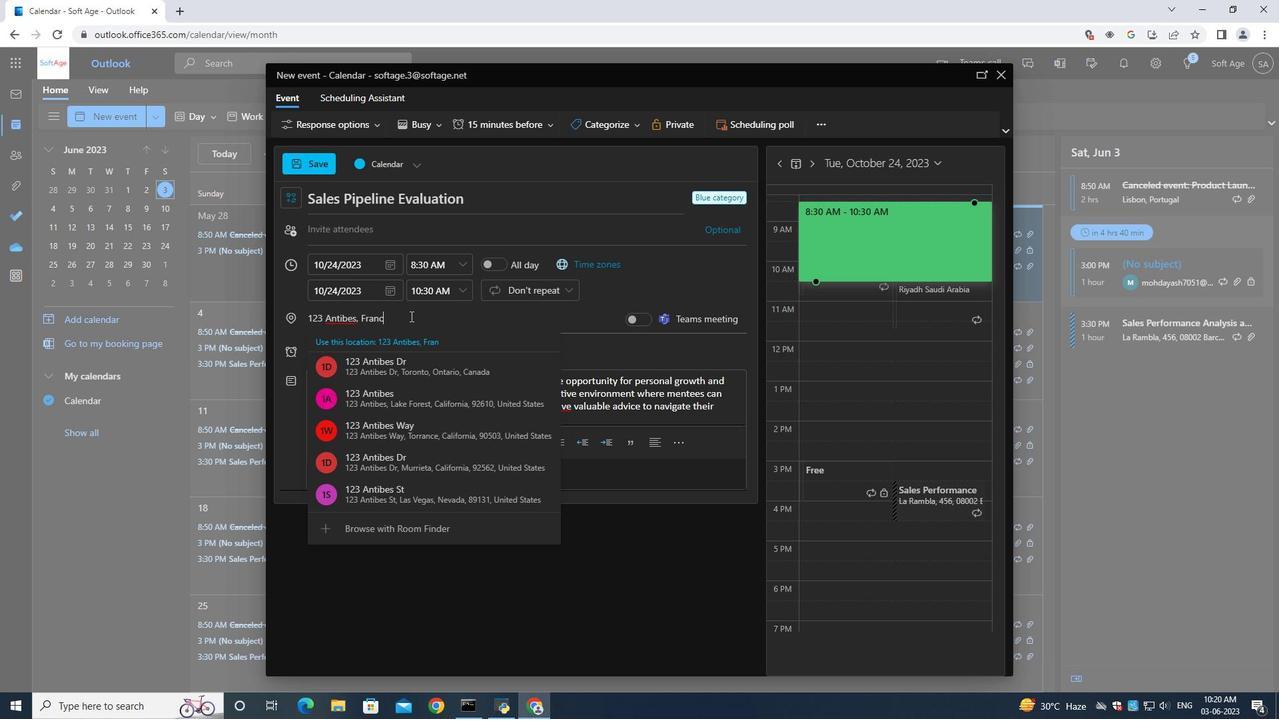 
Action: Mouse moved to (385, 230)
Screenshot: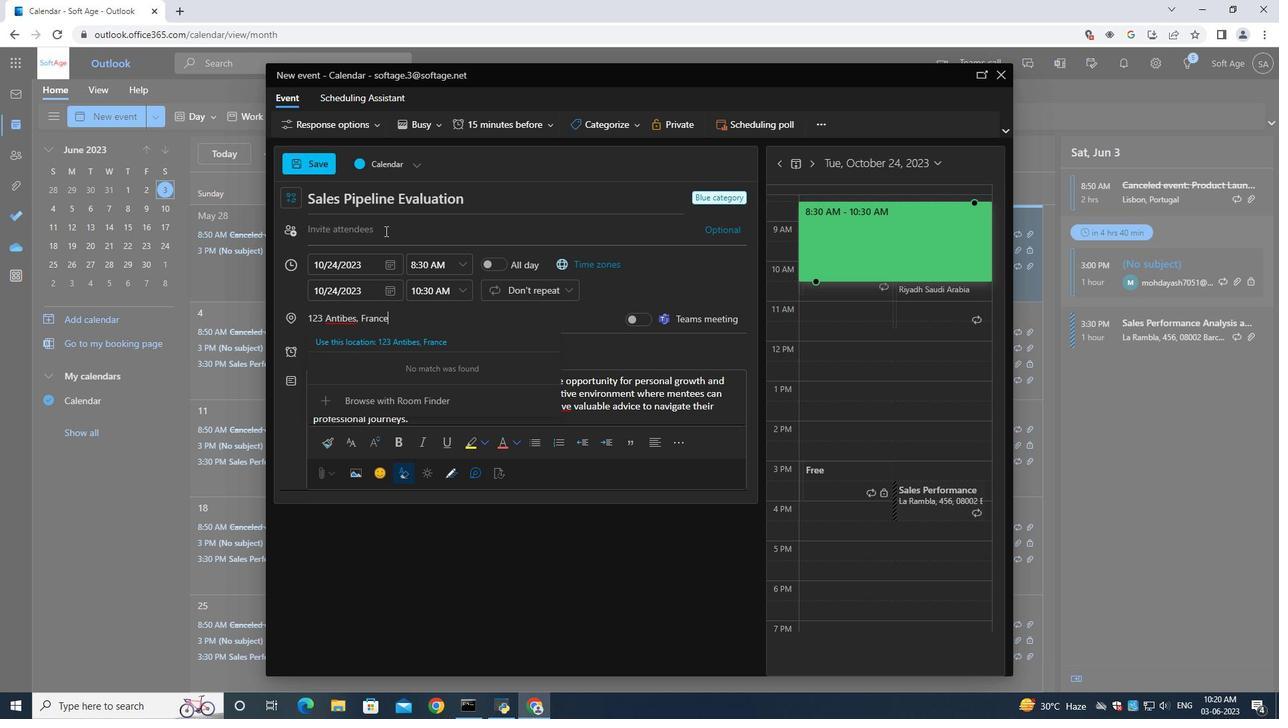 
Action: Mouse pressed left at (385, 230)
Screenshot: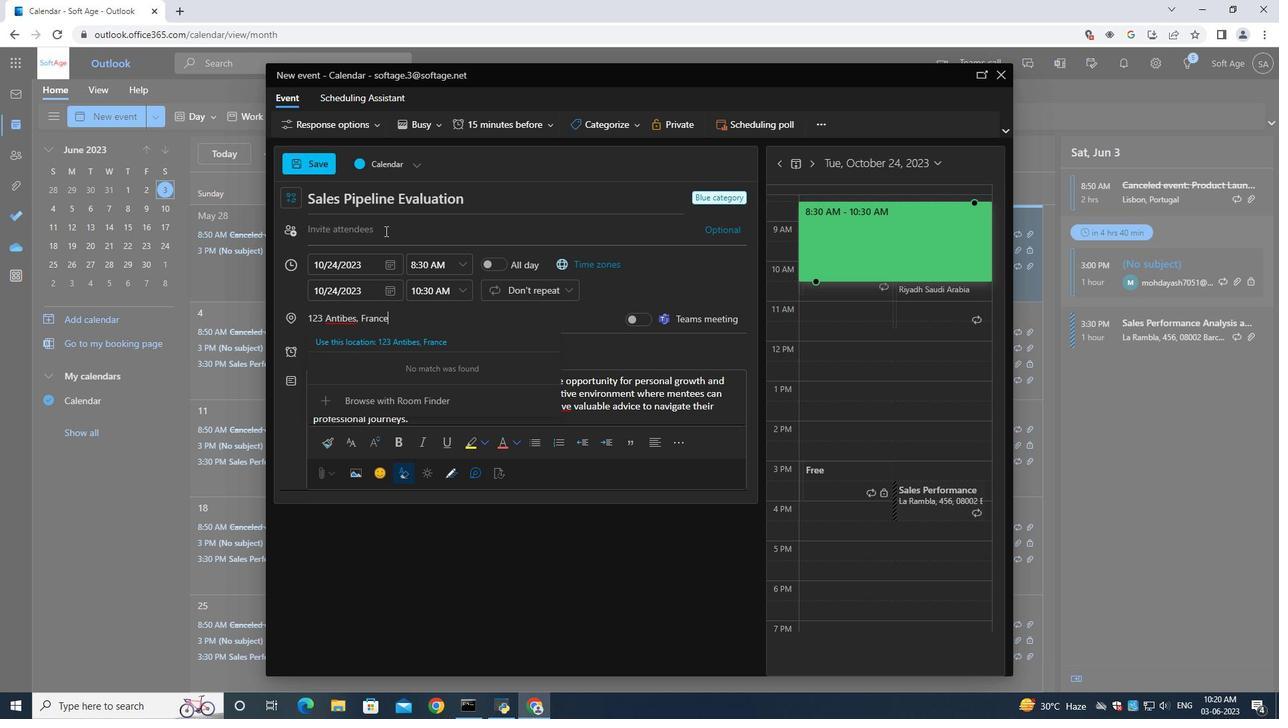
Action: Mouse moved to (425, 232)
Screenshot: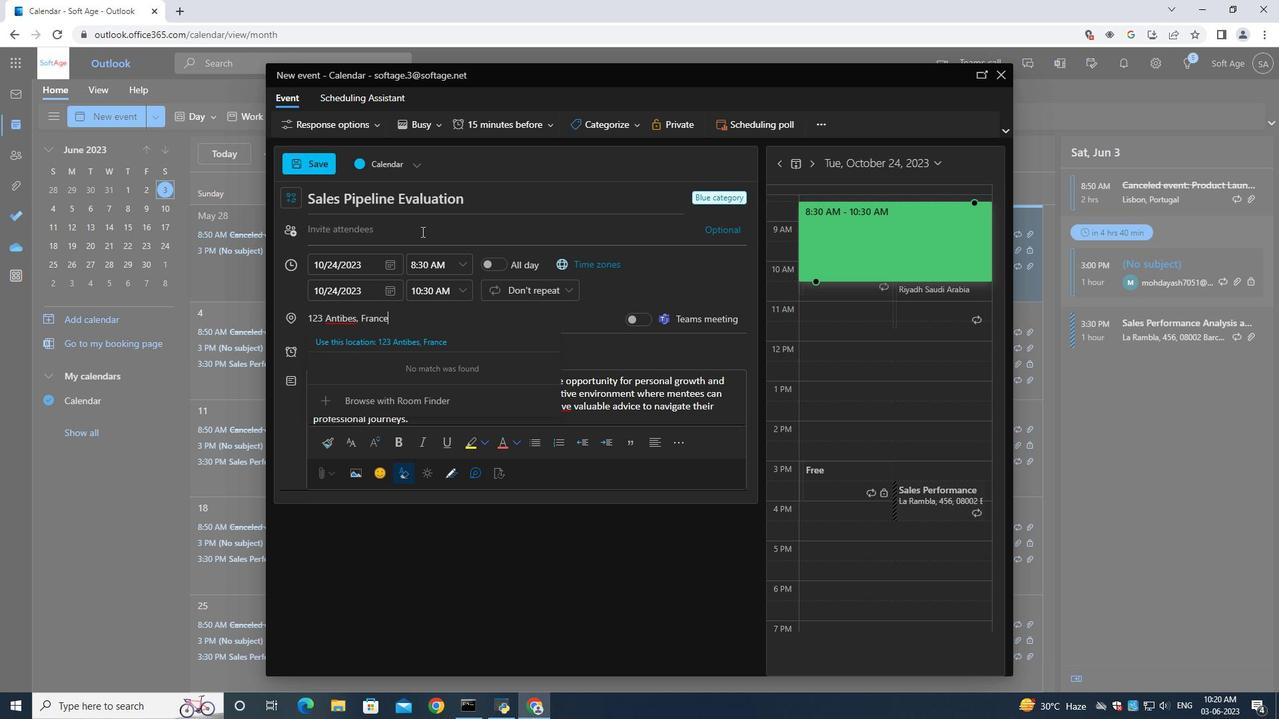 
Action: Key pressed softage.8<Key.shift>@softage.net
Screenshot: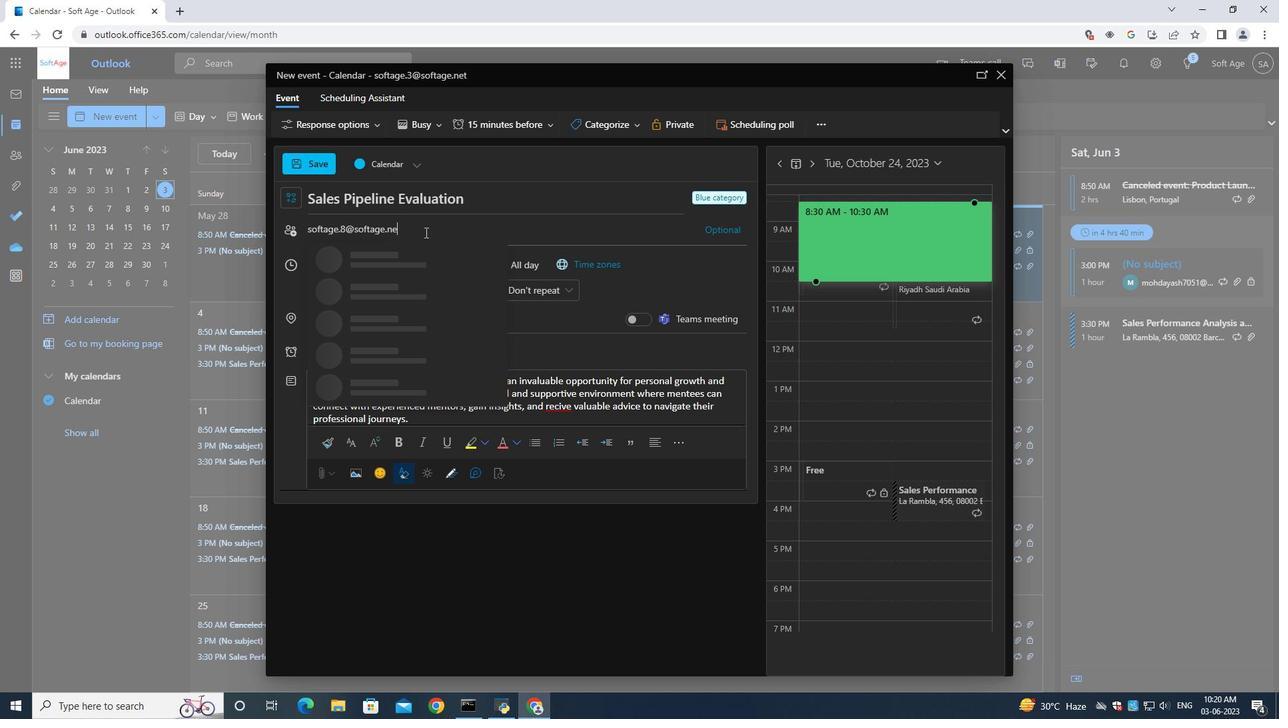 
Action: Mouse moved to (431, 253)
Screenshot: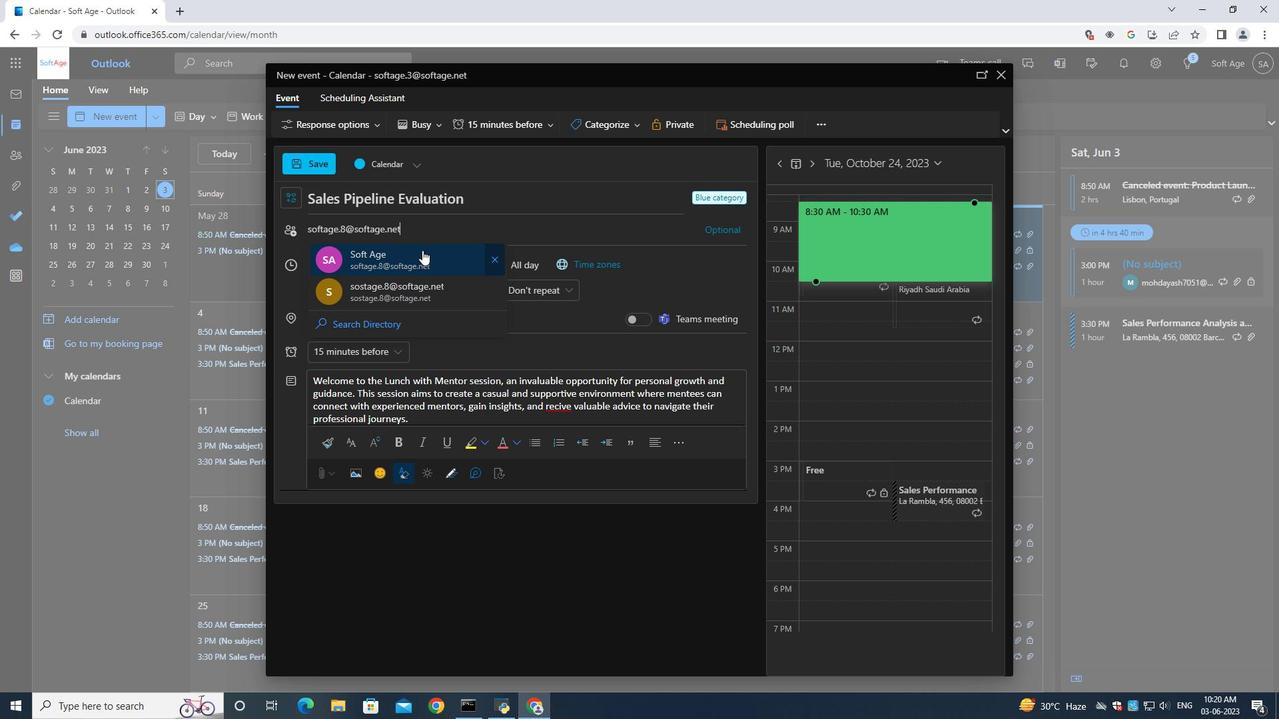 
Action: Mouse pressed left at (431, 253)
Screenshot: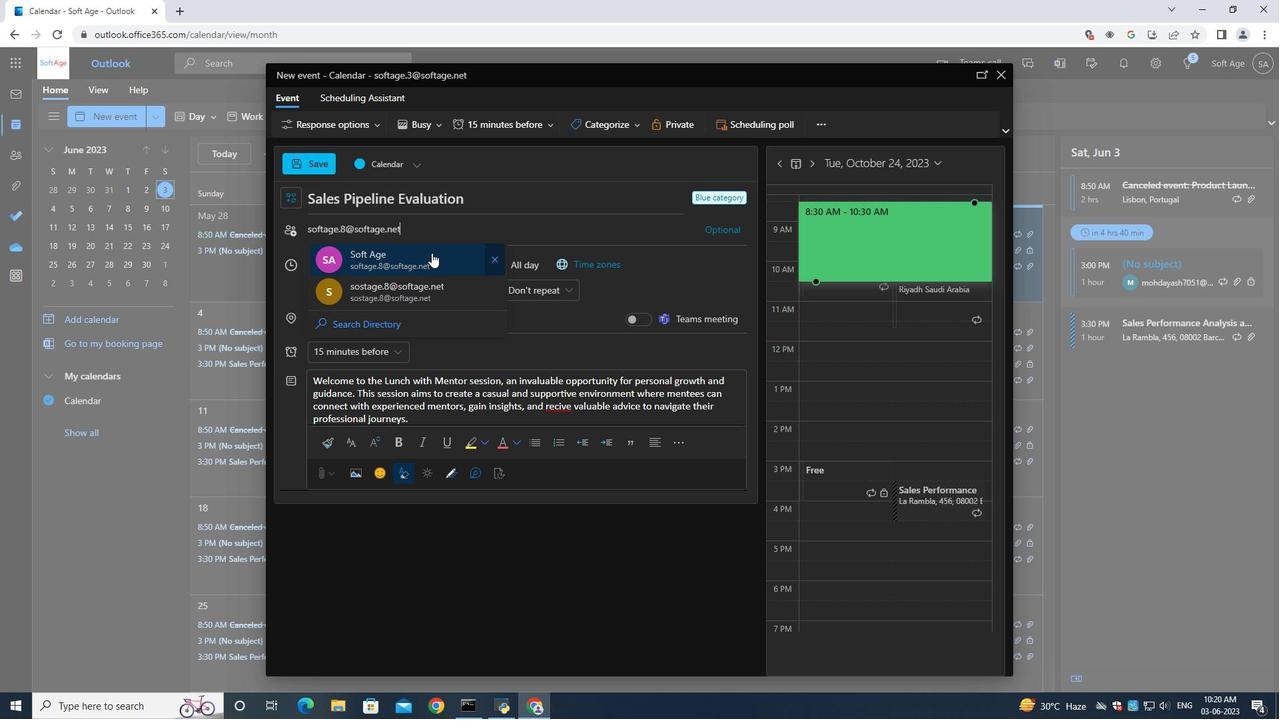 
Action: Mouse moved to (429, 231)
Screenshot: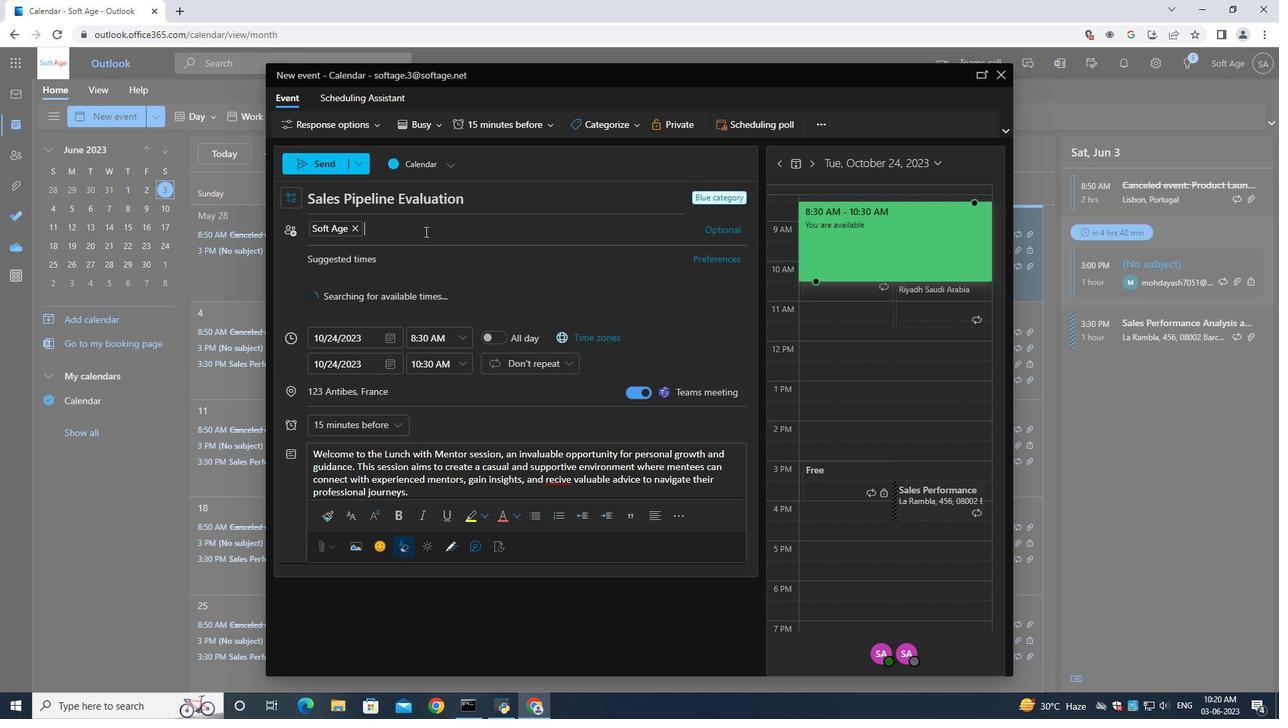 
Action: Key pressed softage.9<Key.shift>@softage.net
Screenshot: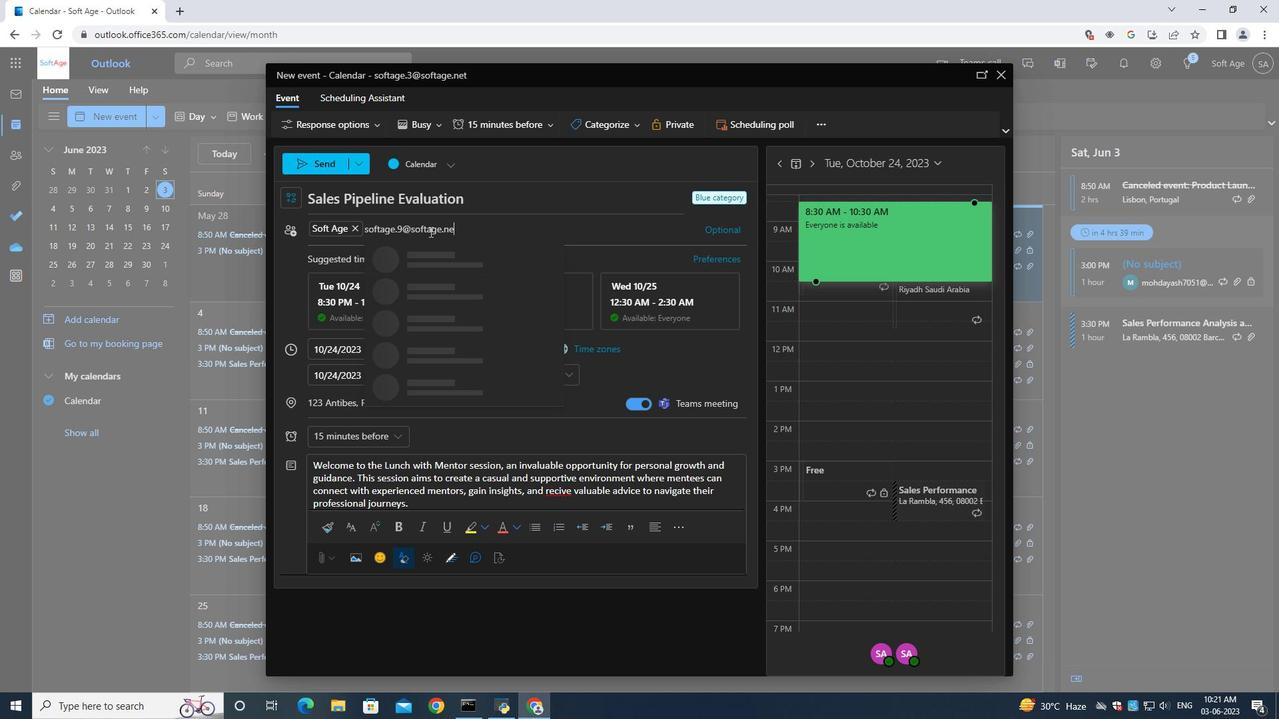 
Action: Mouse moved to (433, 253)
Screenshot: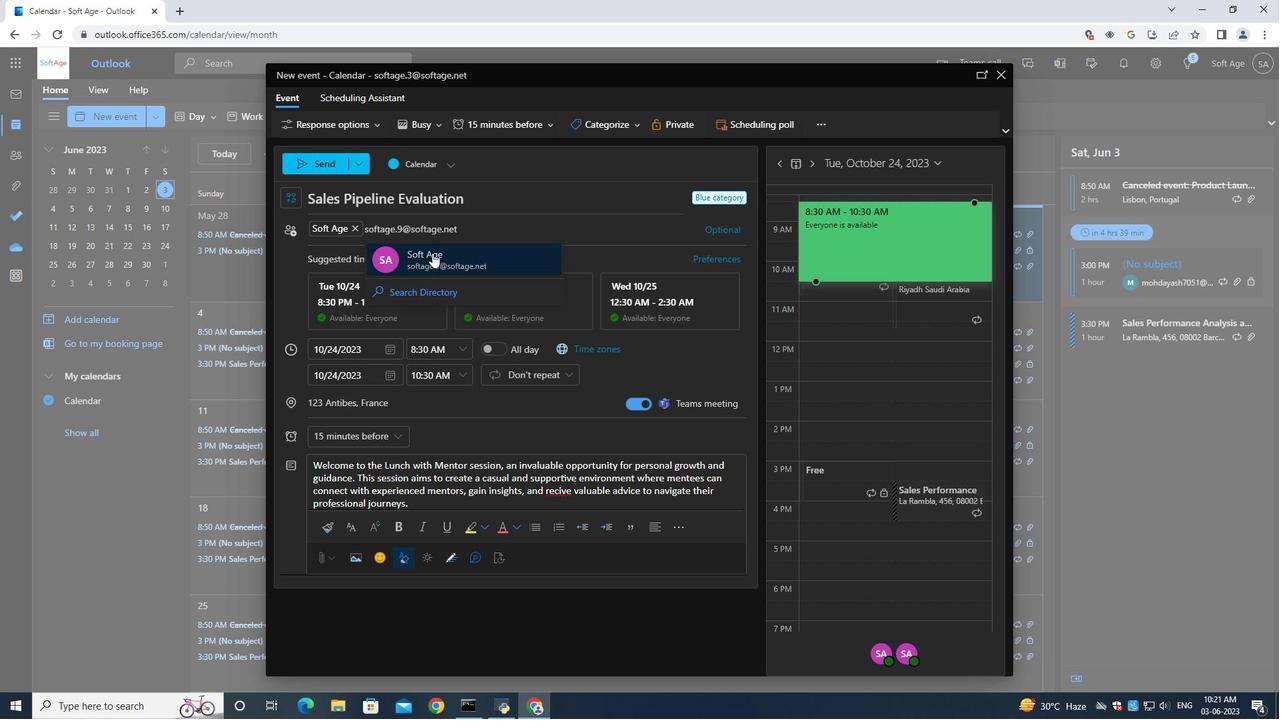 
Action: Mouse pressed left at (433, 253)
Screenshot: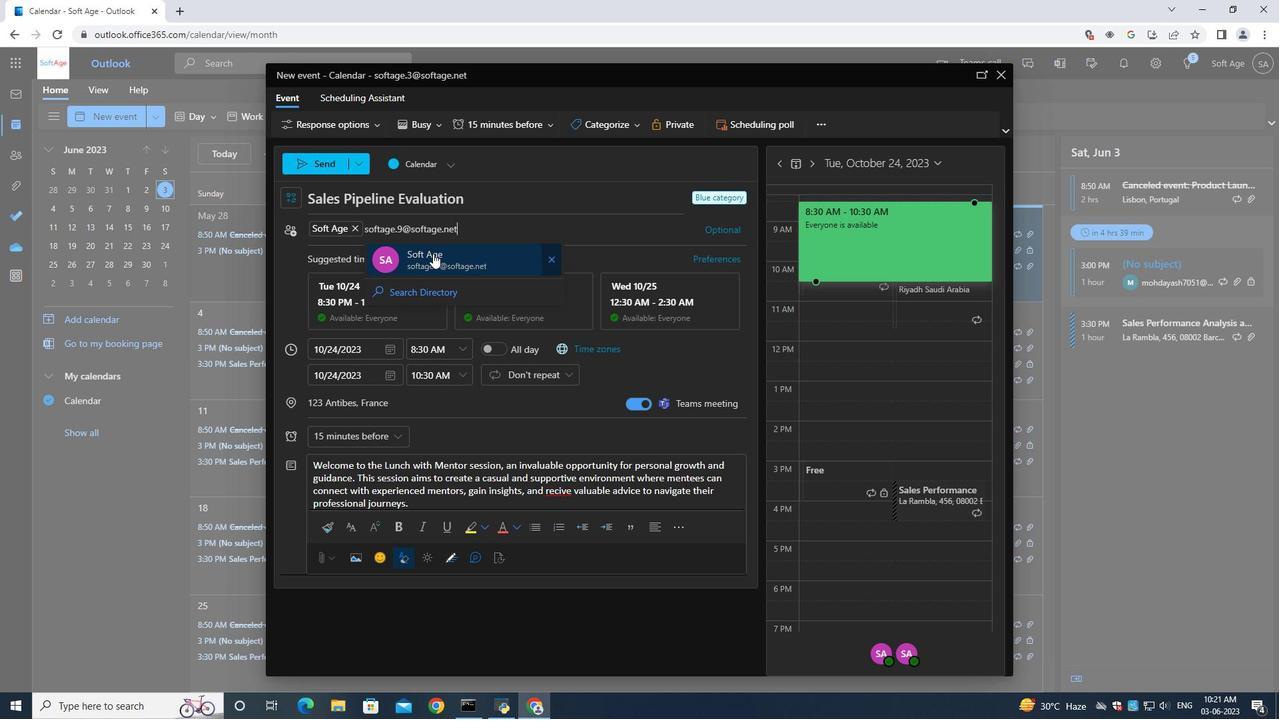 
Action: Mouse moved to (338, 445)
Screenshot: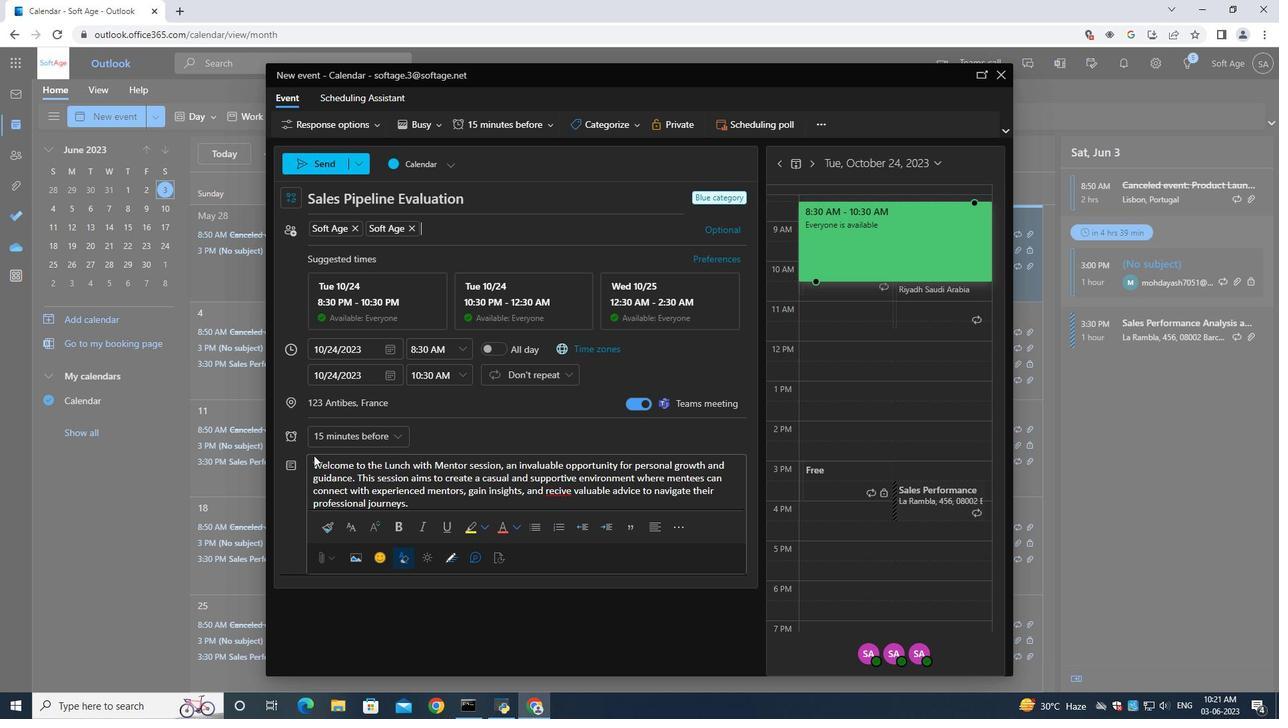 
Action: Mouse pressed left at (338, 445)
Screenshot: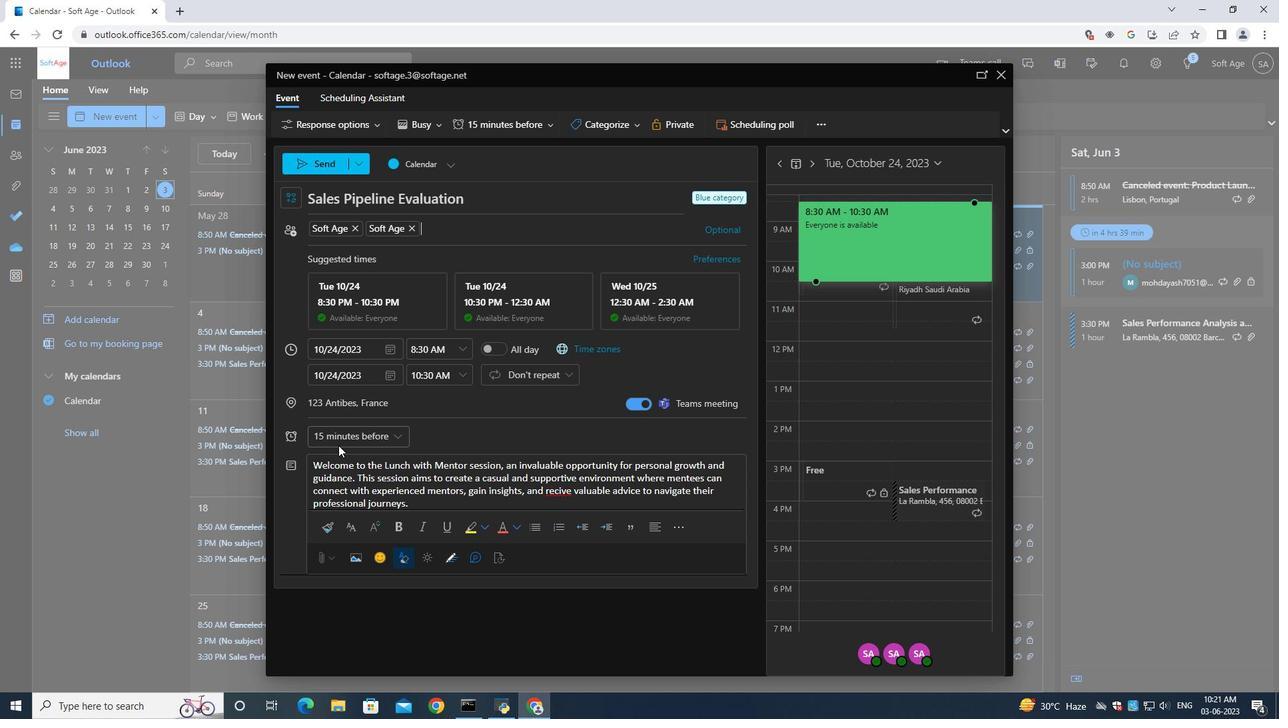 
Action: Mouse moved to (337, 439)
Screenshot: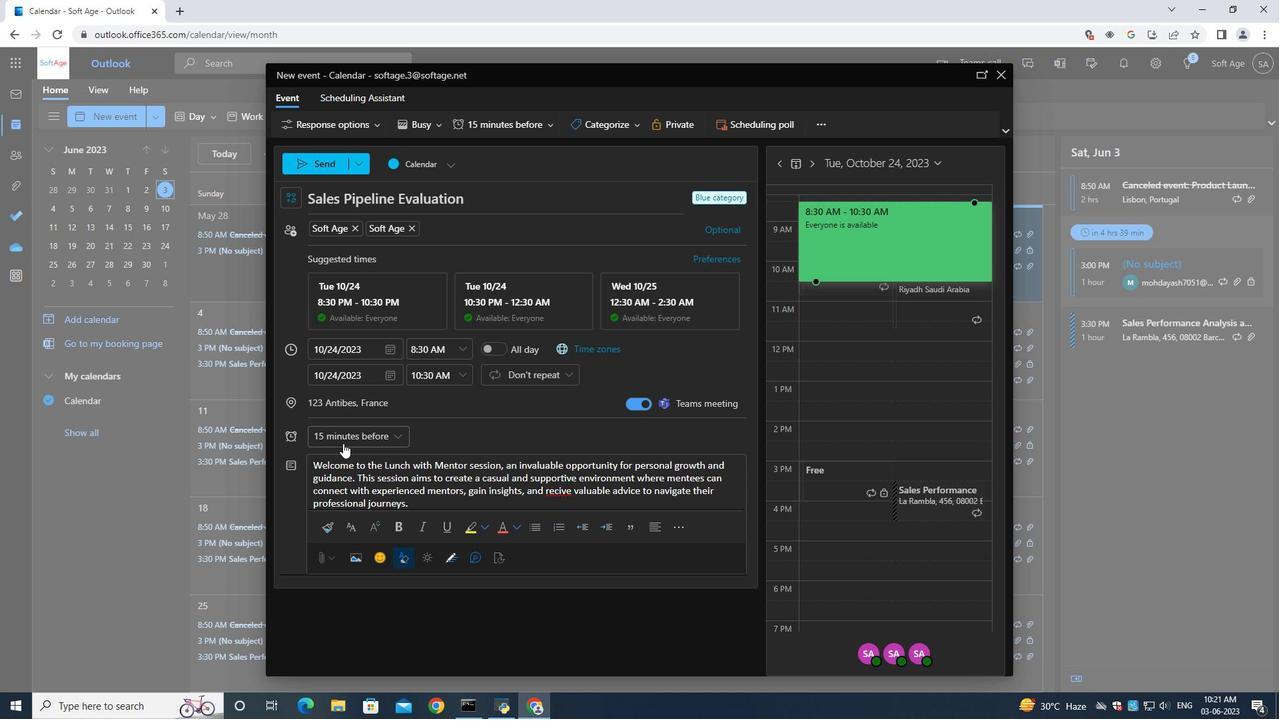 
Action: Mouse pressed left at (337, 439)
Screenshot: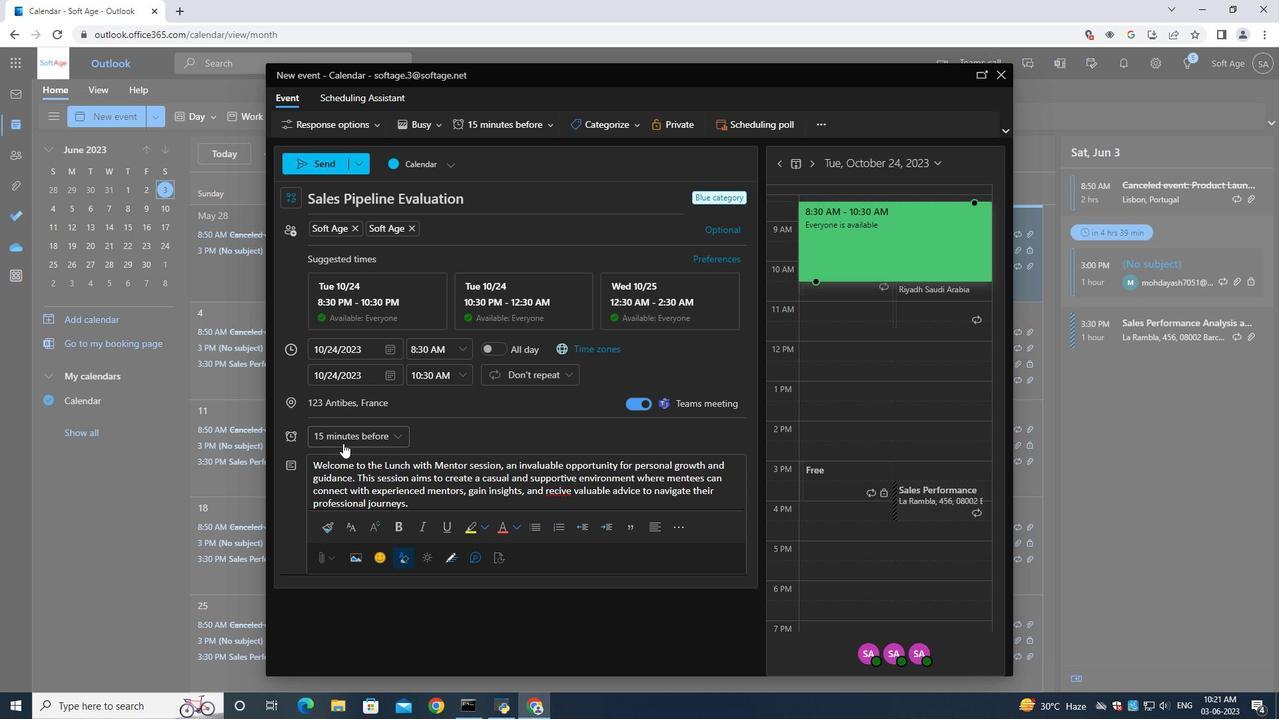 
Action: Mouse moved to (349, 233)
Screenshot: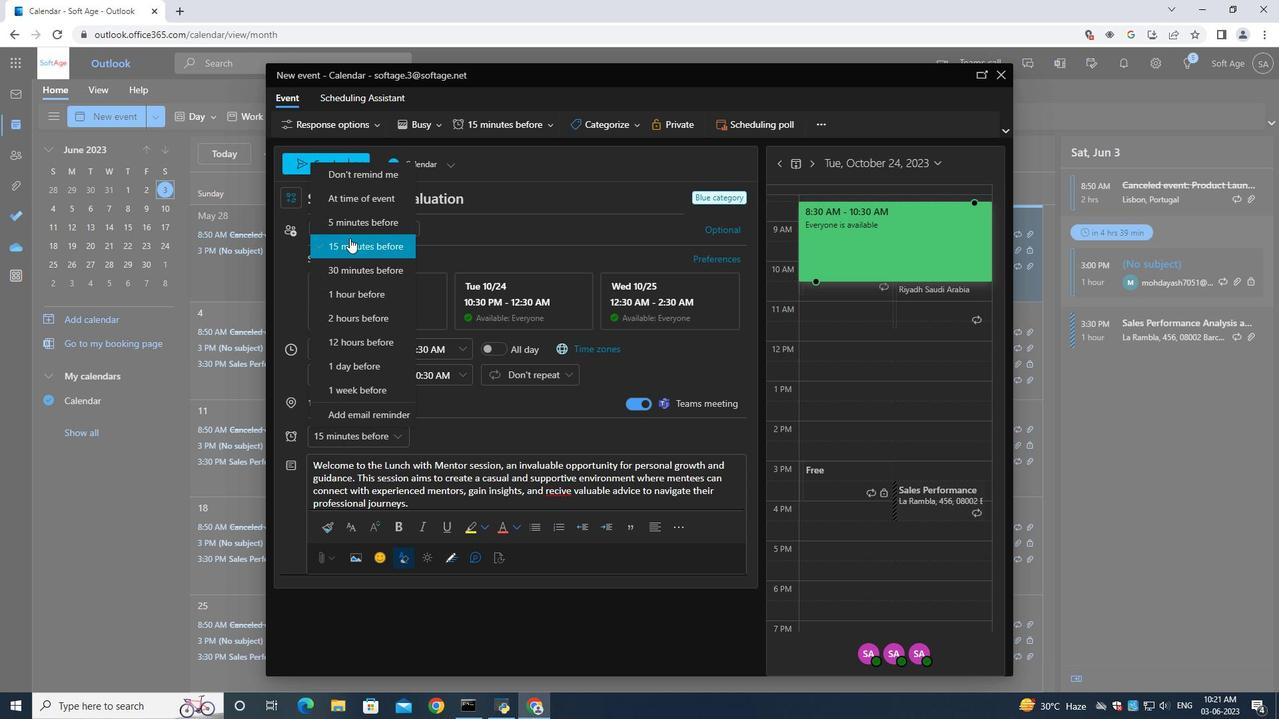 
Action: Mouse pressed left at (349, 233)
Screenshot: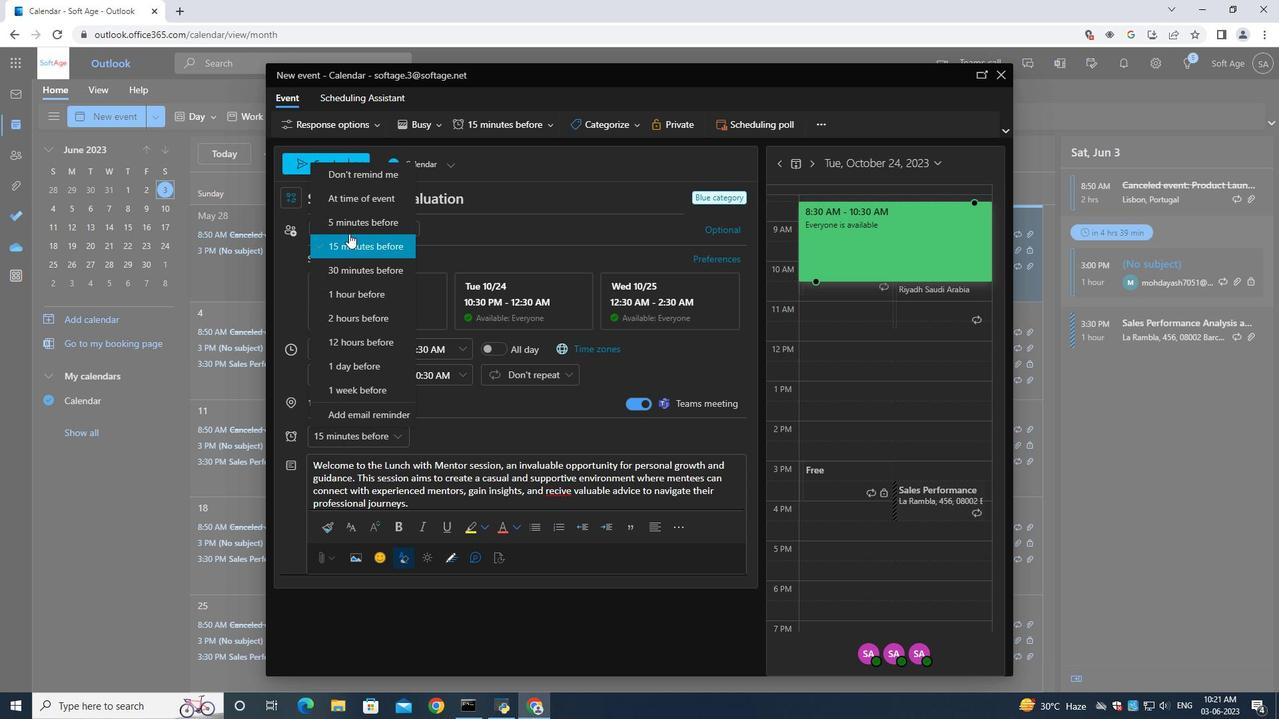 
Action: Mouse moved to (329, 432)
Screenshot: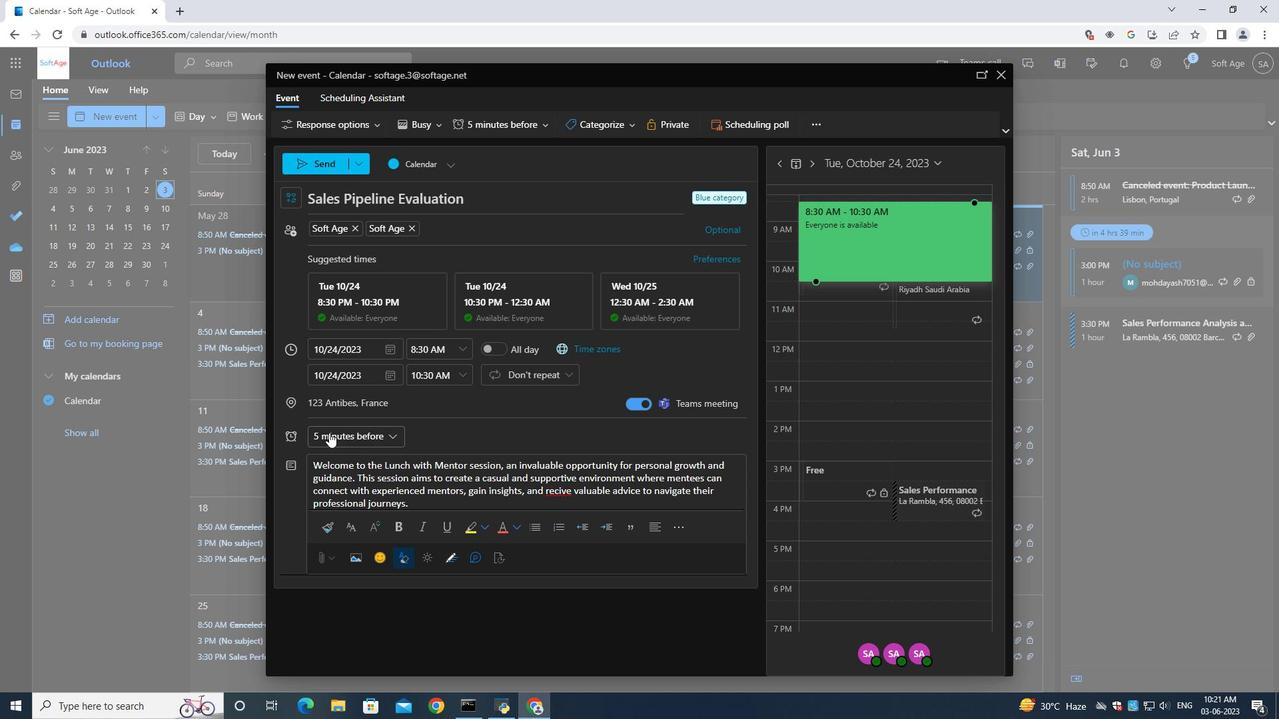 
Action: Mouse pressed left at (329, 432)
Screenshot: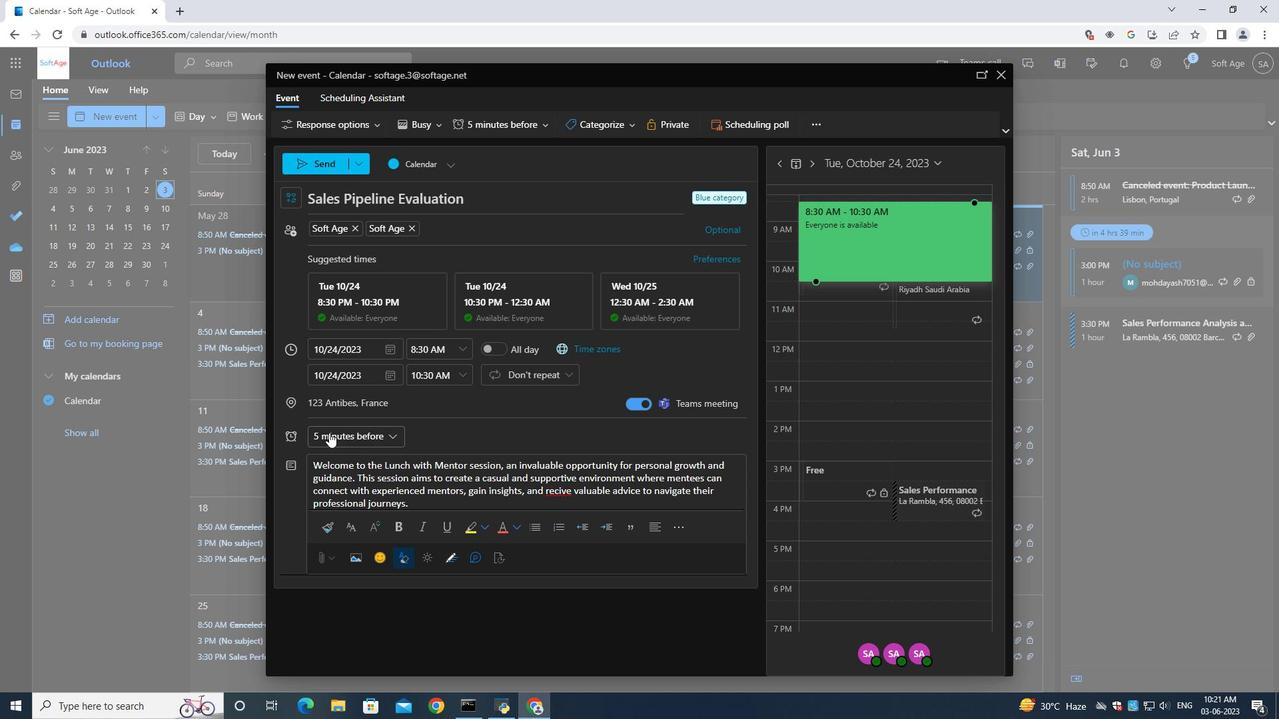 
Action: Mouse moved to (359, 246)
Screenshot: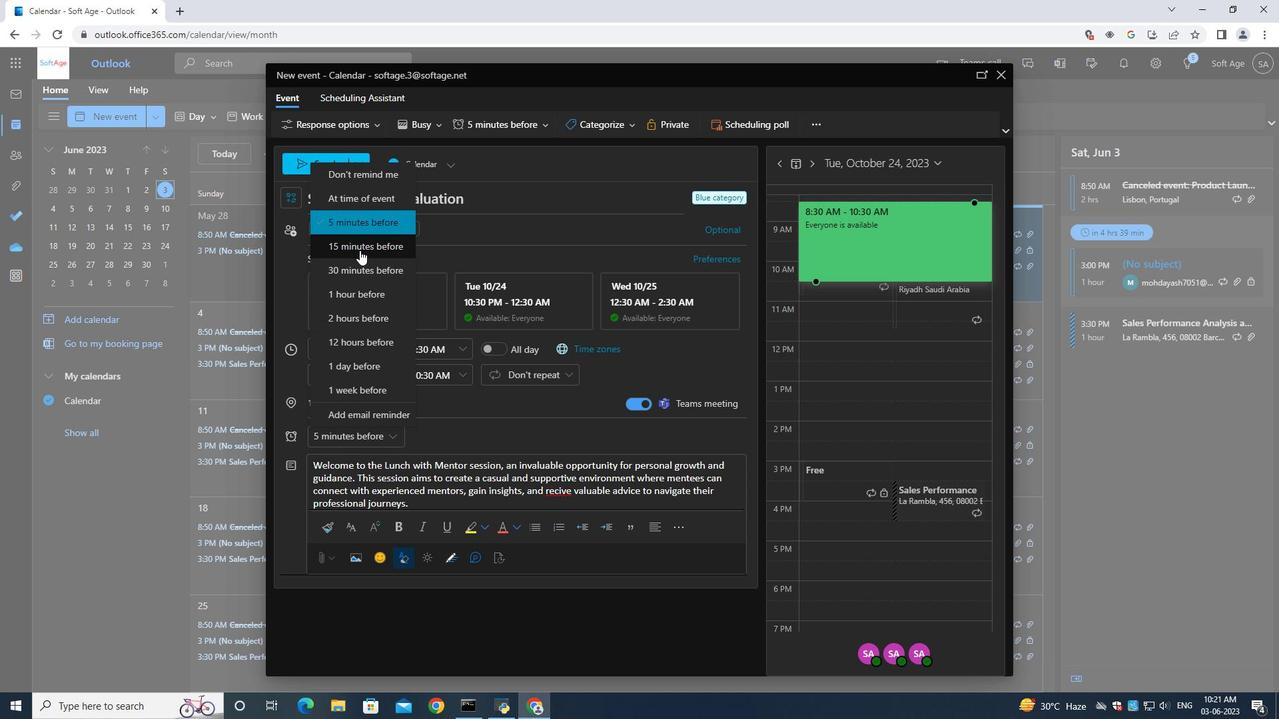 
Action: Mouse pressed left at (359, 246)
Screenshot: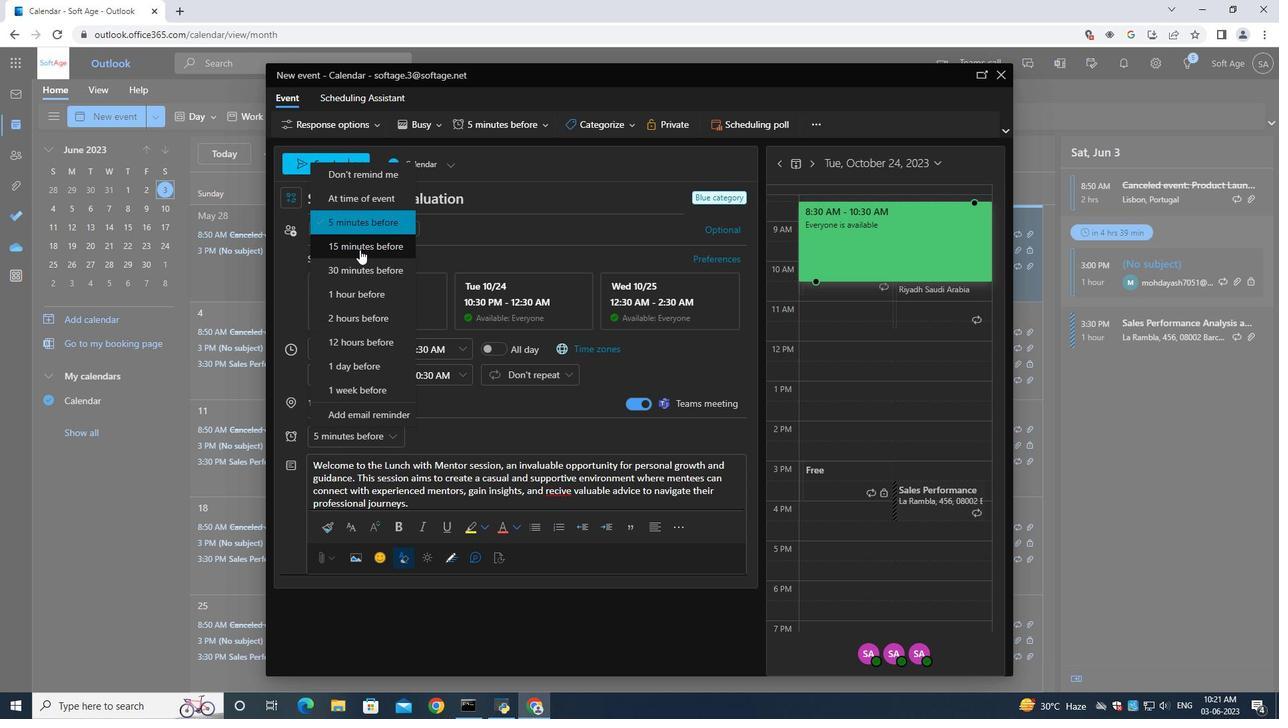 
Action: Mouse moved to (313, 161)
Screenshot: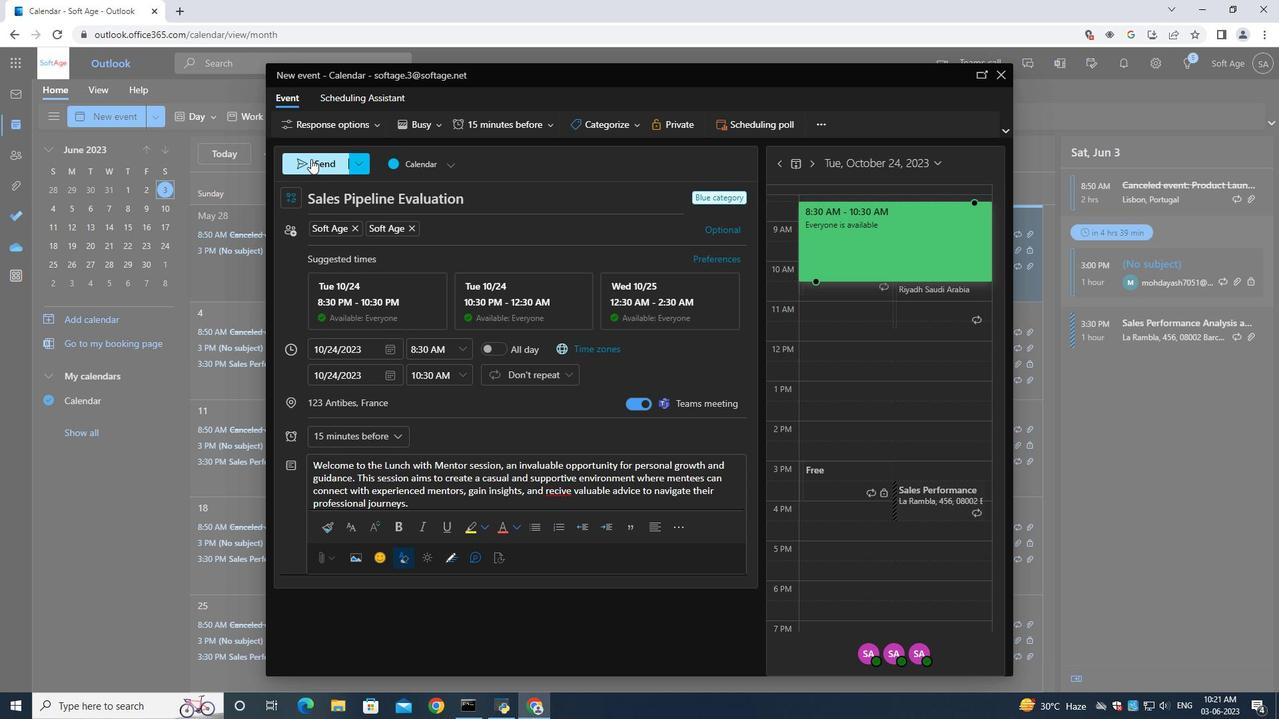 
Action: Mouse pressed left at (313, 161)
Screenshot: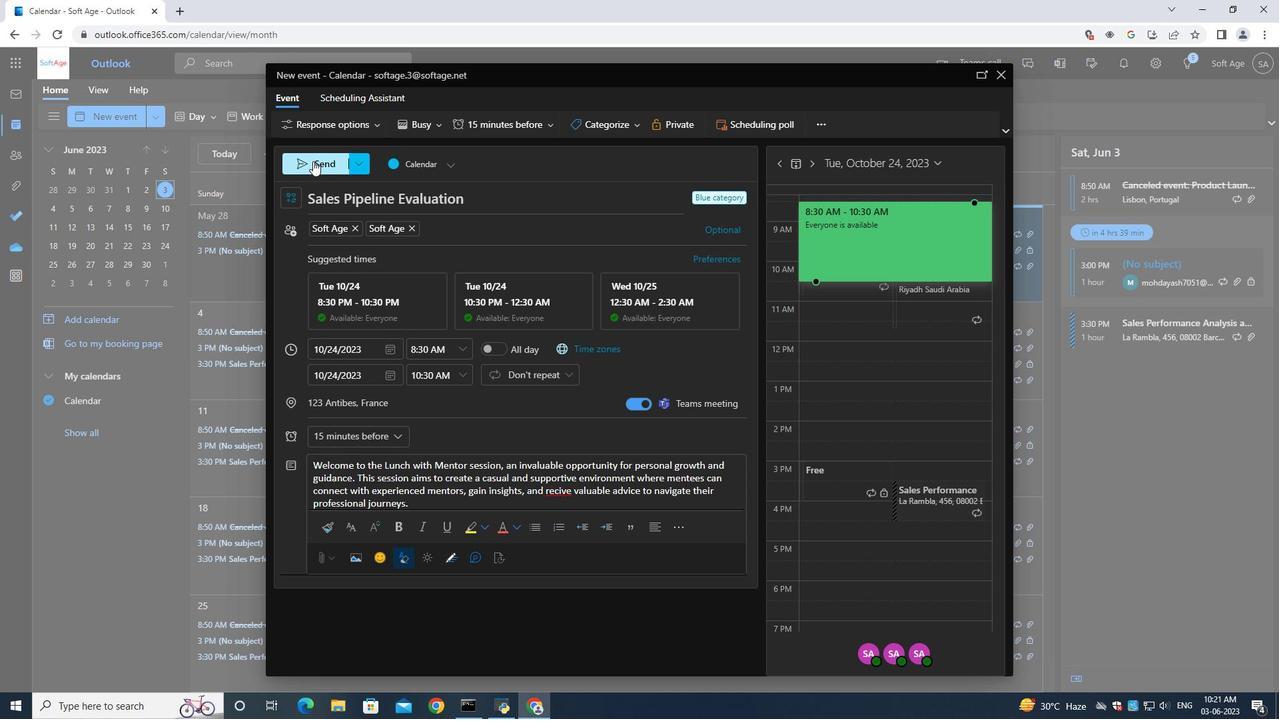 
Action: Mouse moved to (367, 183)
Screenshot: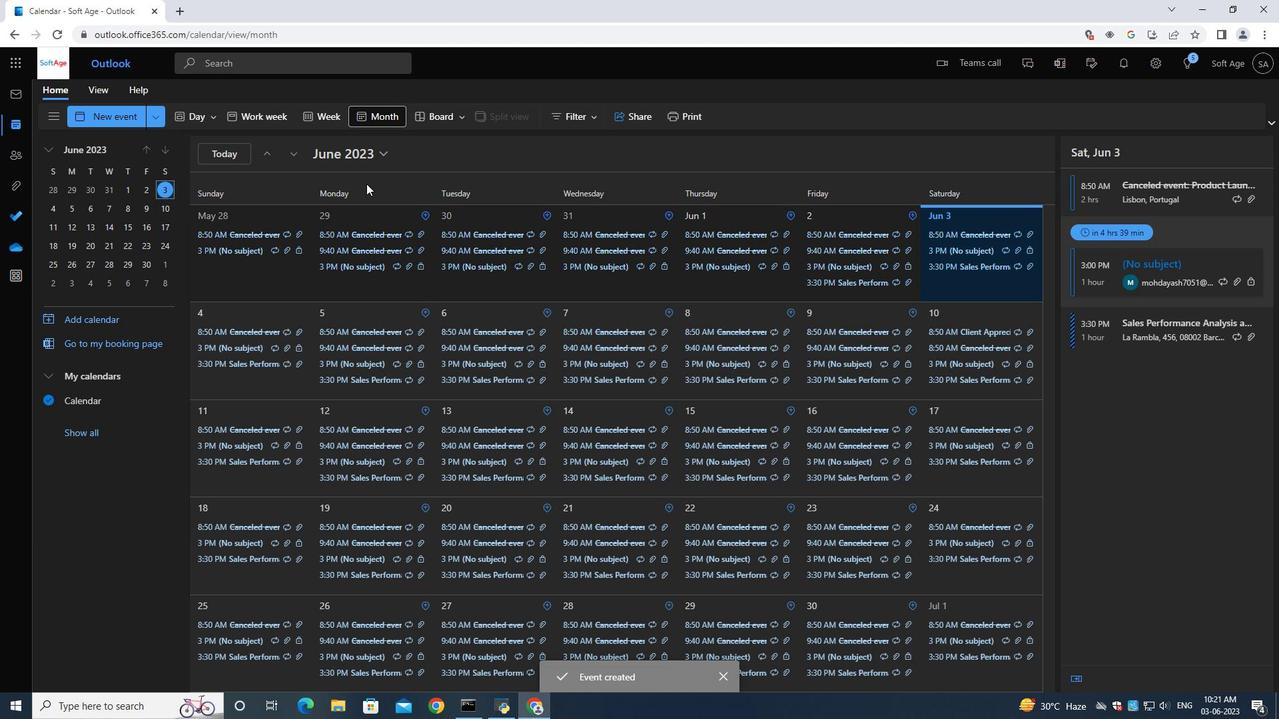 
